 Task: Find a one-way flight from Waco to Dickinson for 6 passengers in economy class on May 10, using specific filters for airlines, bags, price, and times.
Action: Mouse moved to (300, 262)
Screenshot: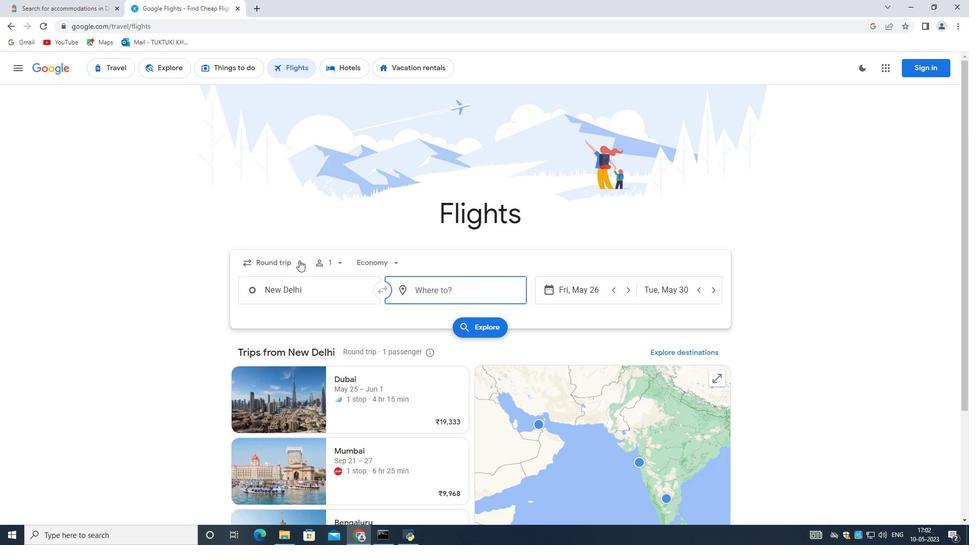 
Action: Mouse pressed left at (300, 262)
Screenshot: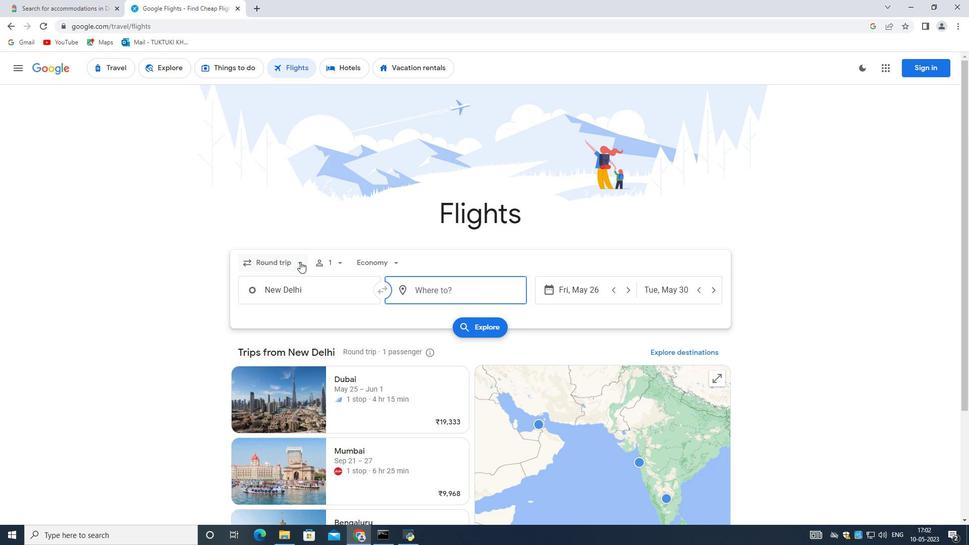 
Action: Mouse moved to (286, 307)
Screenshot: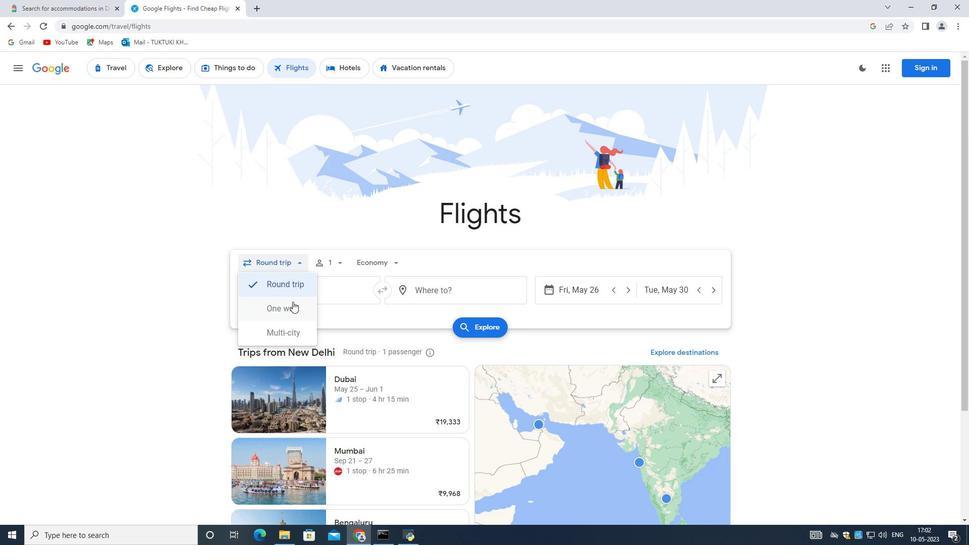 
Action: Mouse pressed left at (286, 307)
Screenshot: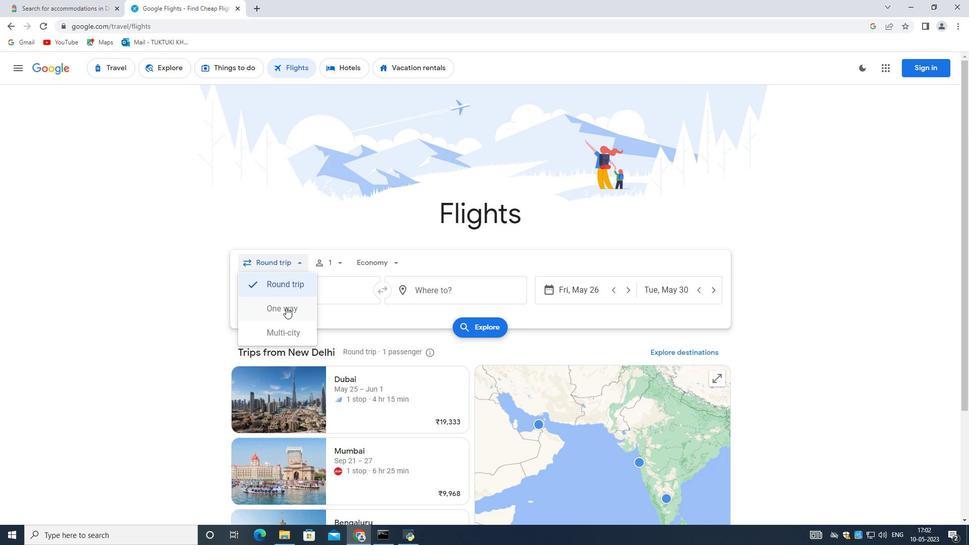 
Action: Mouse moved to (335, 262)
Screenshot: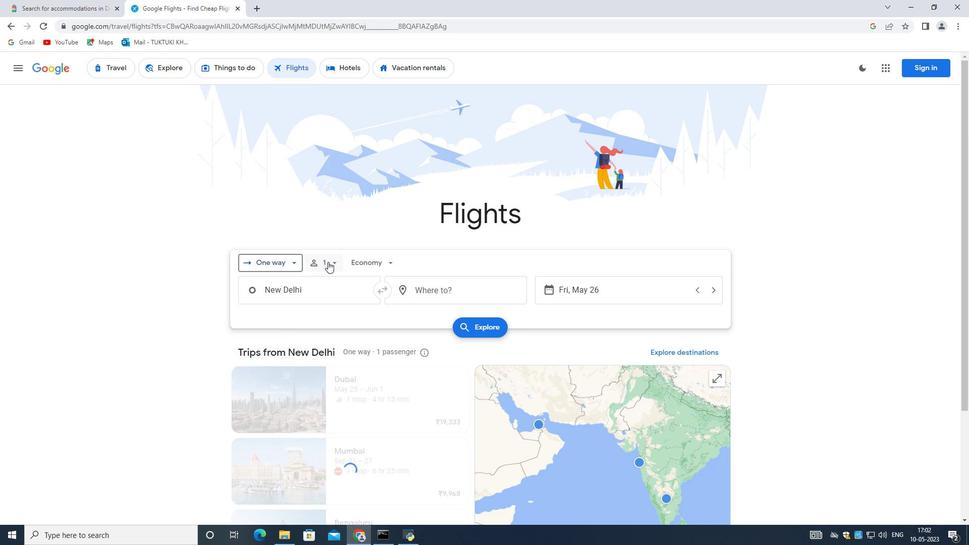 
Action: Mouse pressed left at (335, 262)
Screenshot: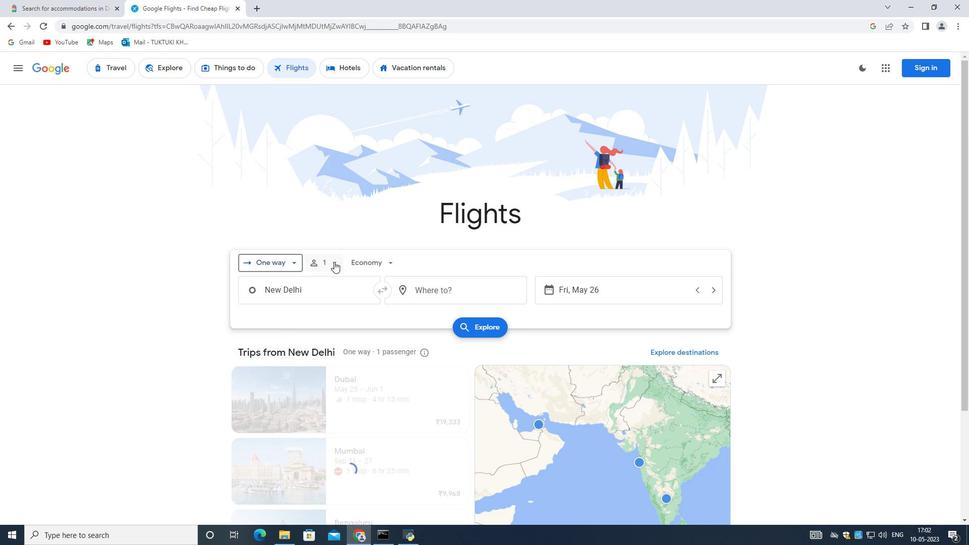 
Action: Mouse moved to (408, 287)
Screenshot: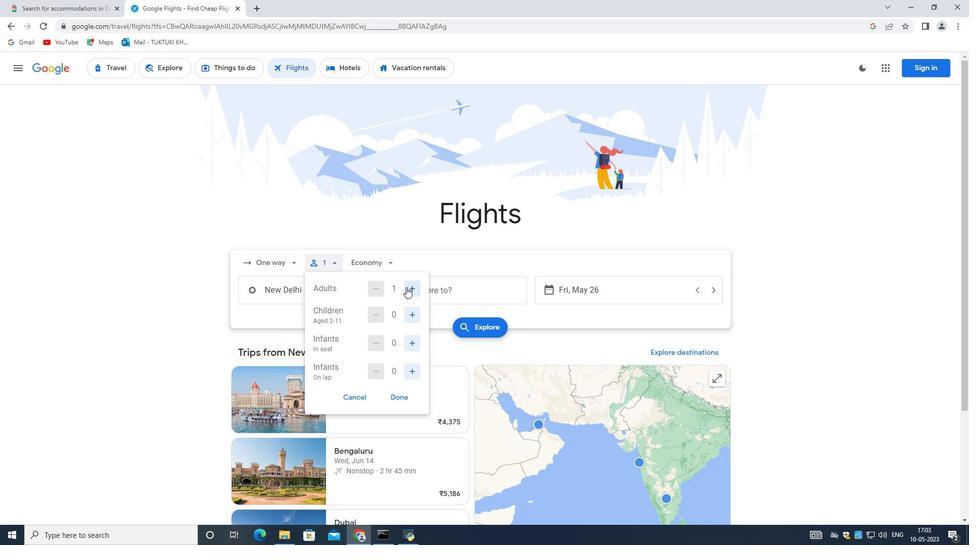 
Action: Mouse pressed left at (408, 287)
Screenshot: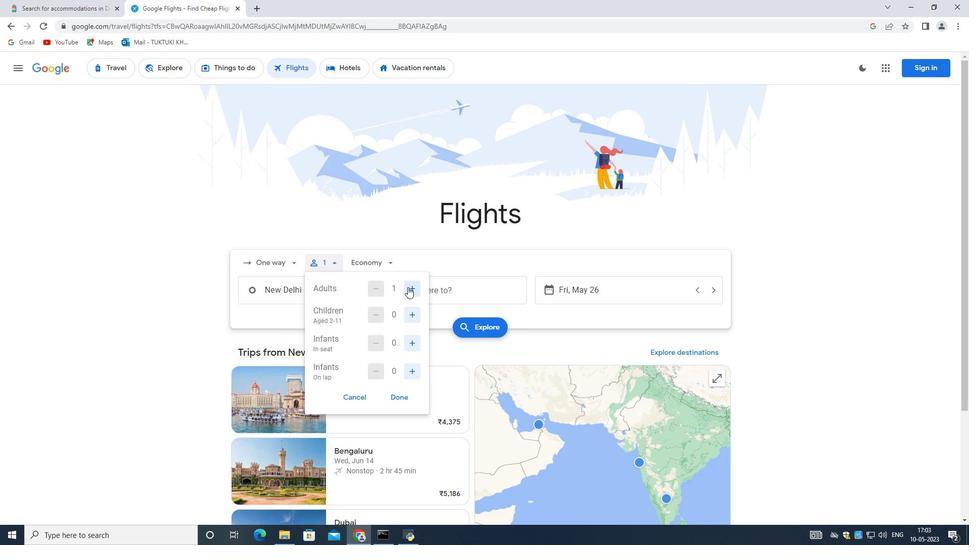 
Action: Mouse moved to (410, 318)
Screenshot: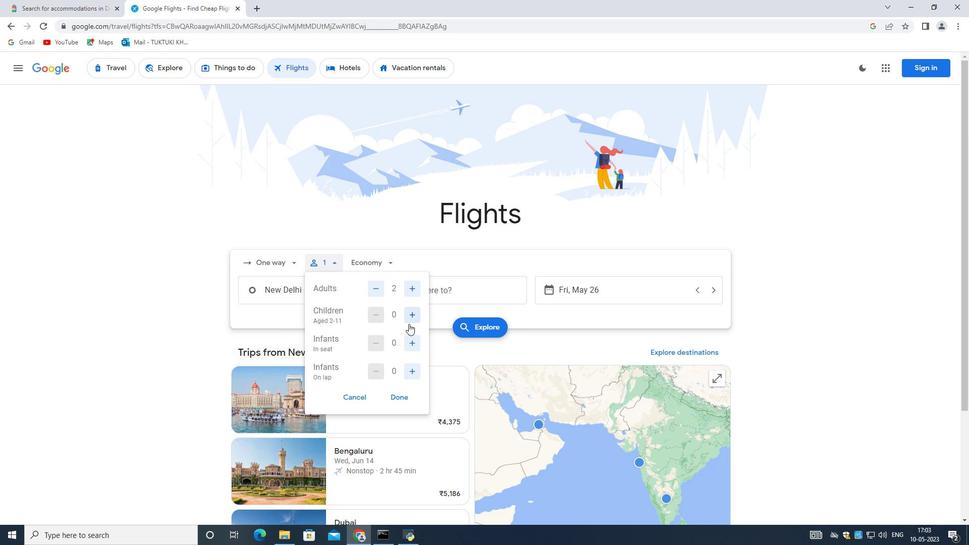 
Action: Mouse pressed left at (410, 318)
Screenshot: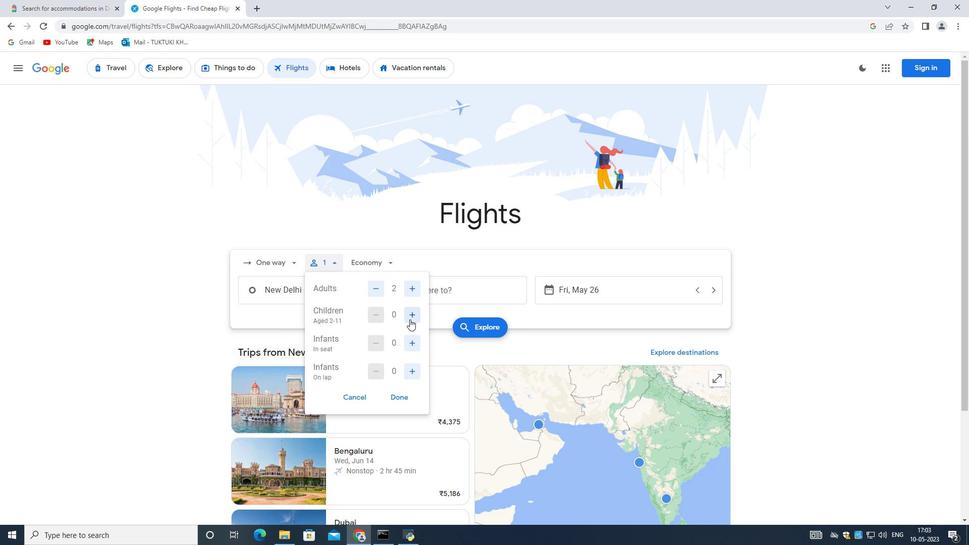 
Action: Mouse moved to (411, 317)
Screenshot: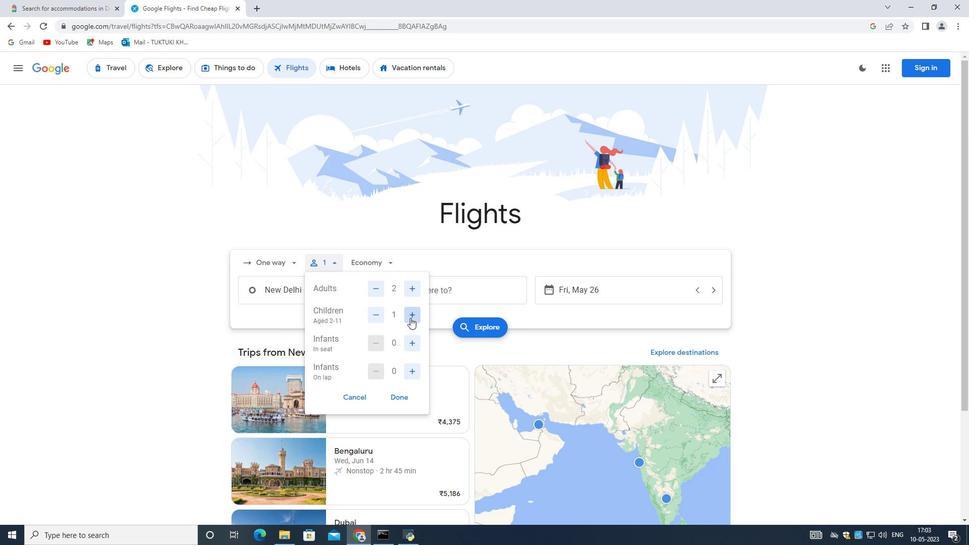 
Action: Mouse pressed left at (411, 317)
Screenshot: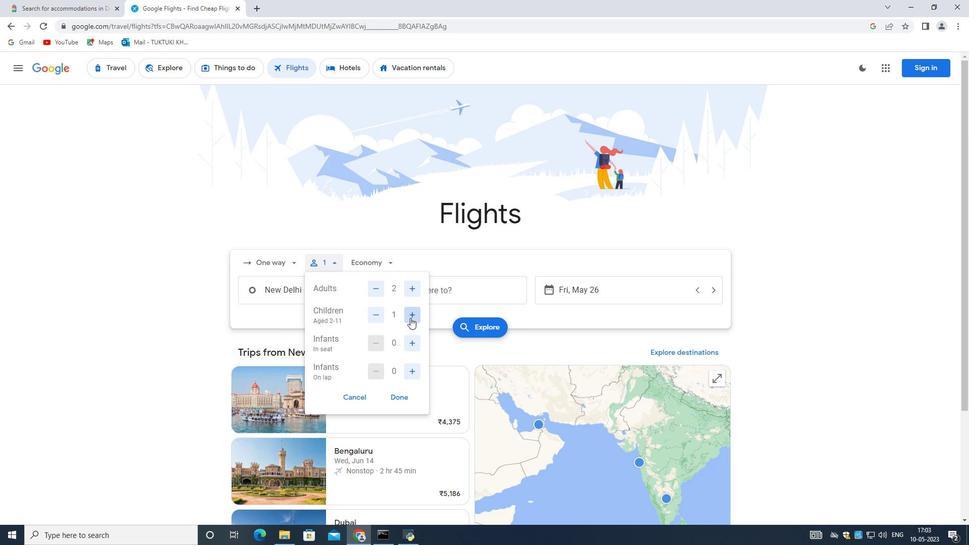 
Action: Mouse moved to (414, 341)
Screenshot: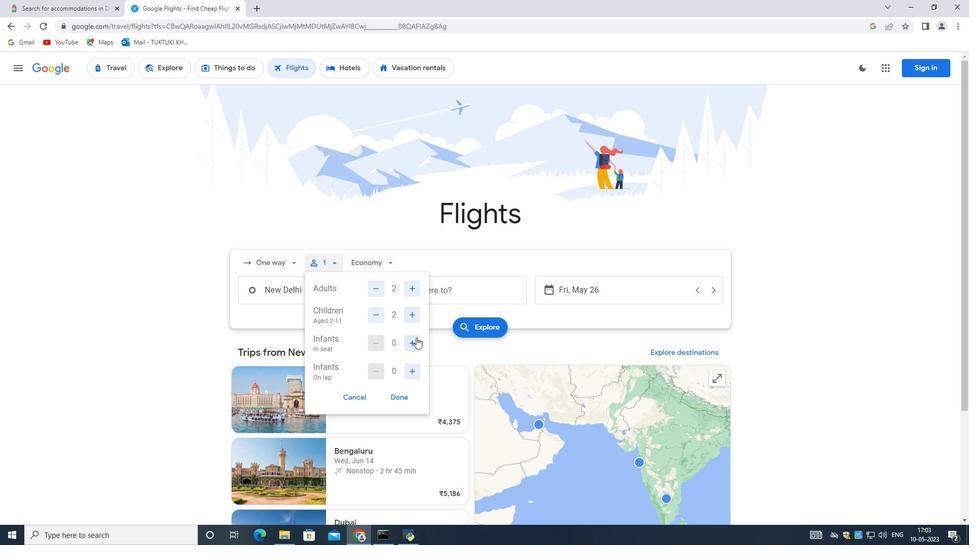 
Action: Mouse pressed left at (414, 341)
Screenshot: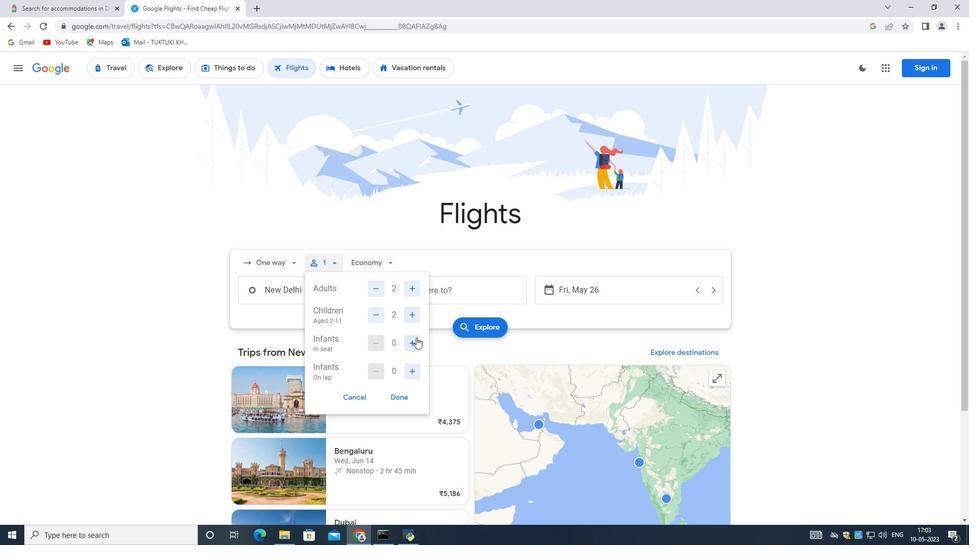 
Action: Mouse moved to (414, 341)
Screenshot: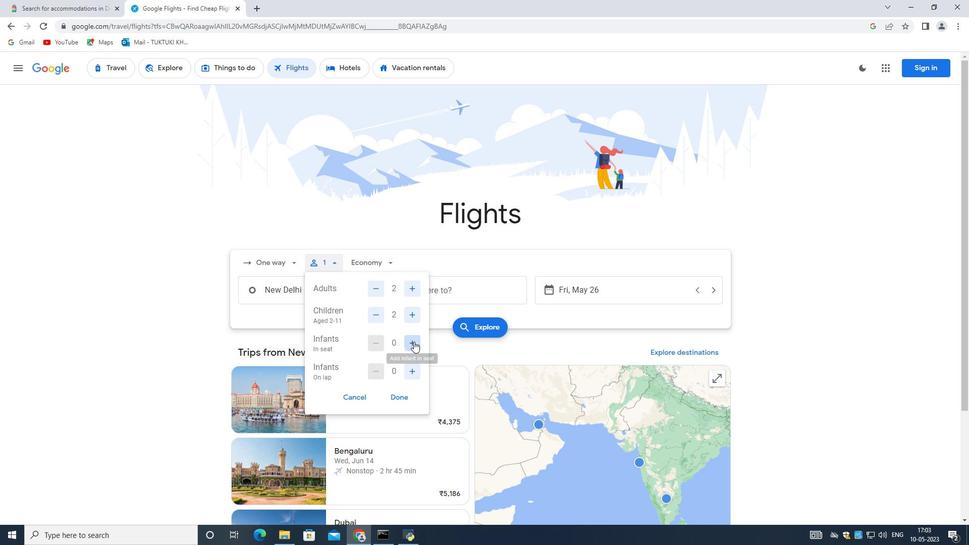 
Action: Mouse pressed left at (414, 341)
Screenshot: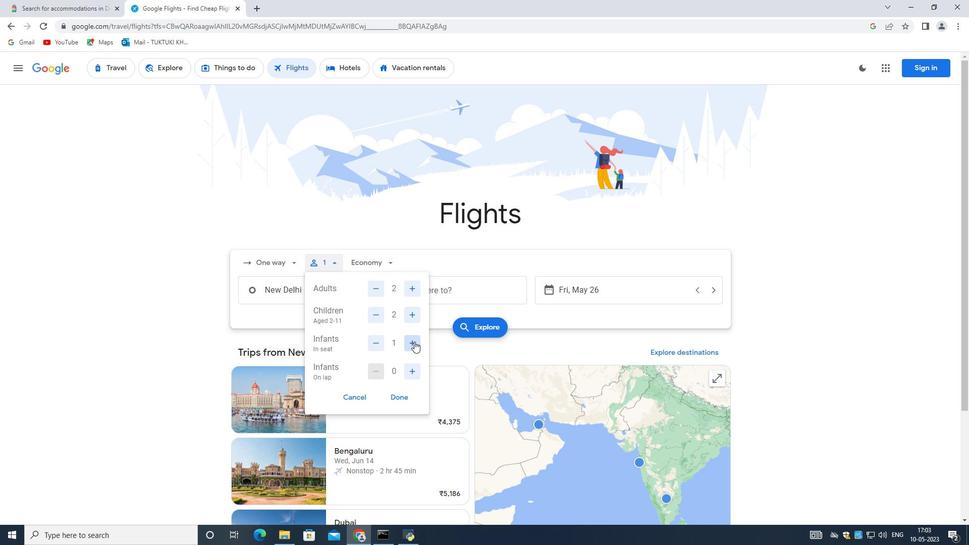 
Action: Mouse moved to (407, 394)
Screenshot: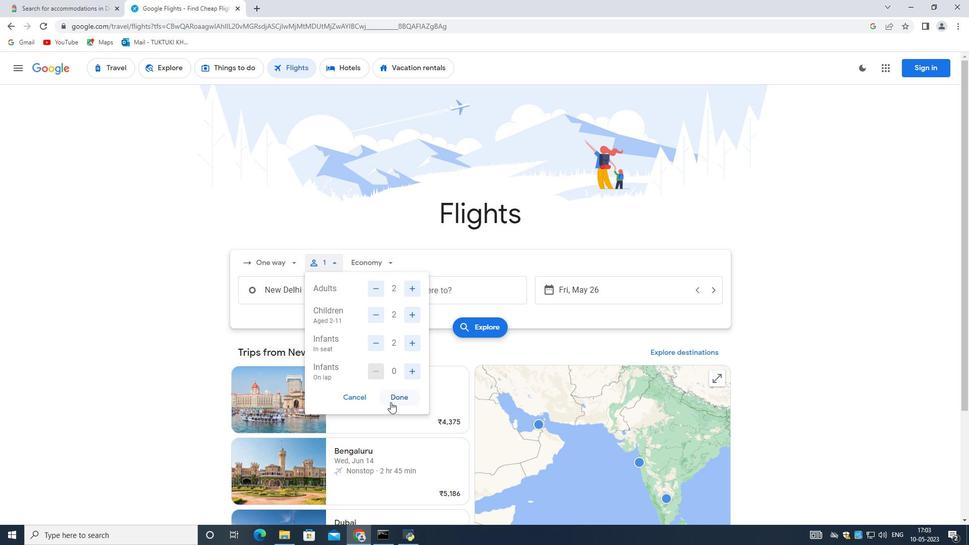 
Action: Mouse pressed left at (407, 394)
Screenshot: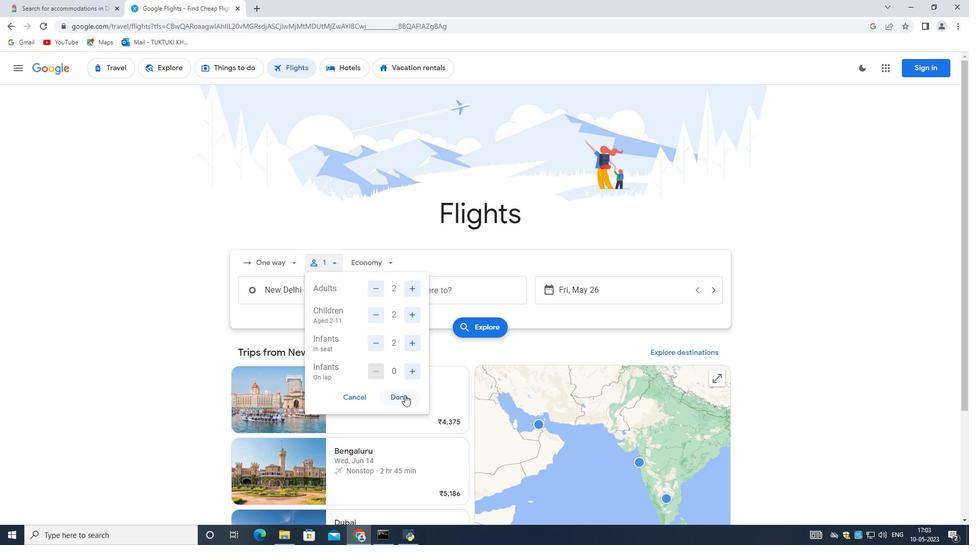 
Action: Mouse moved to (326, 281)
Screenshot: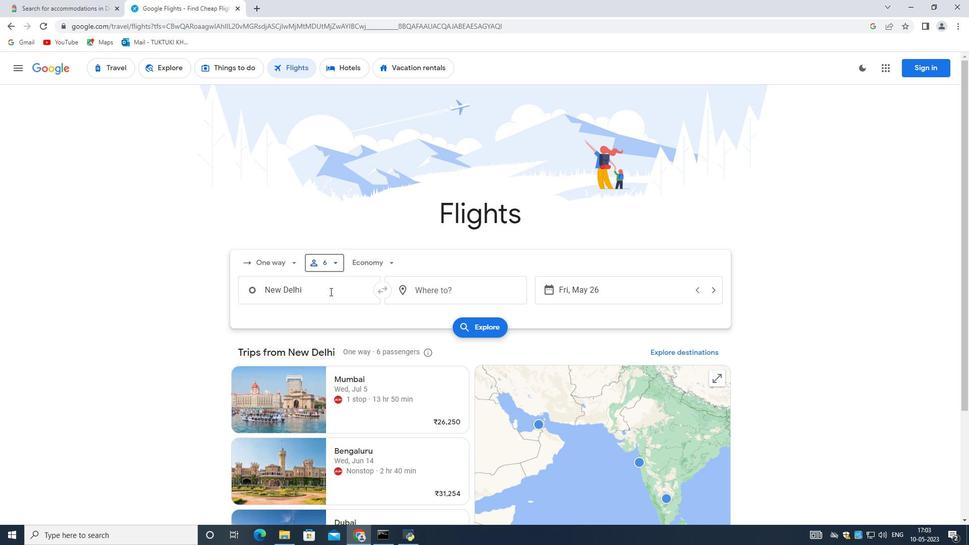 
Action: Mouse pressed left at (326, 281)
Screenshot: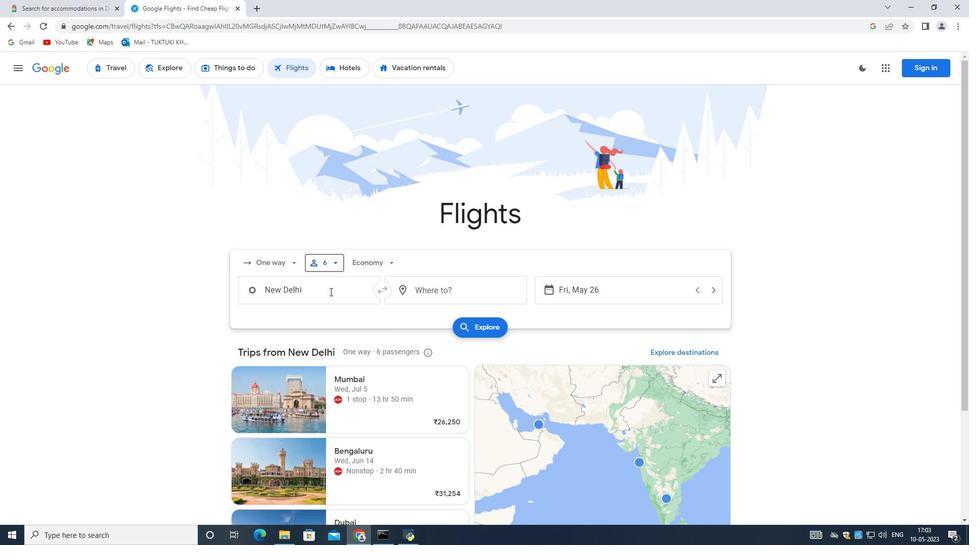 
Action: Key pressed <Key.backspace><Key.shift>Waco<Key.space><Key.shift>regional
Screenshot: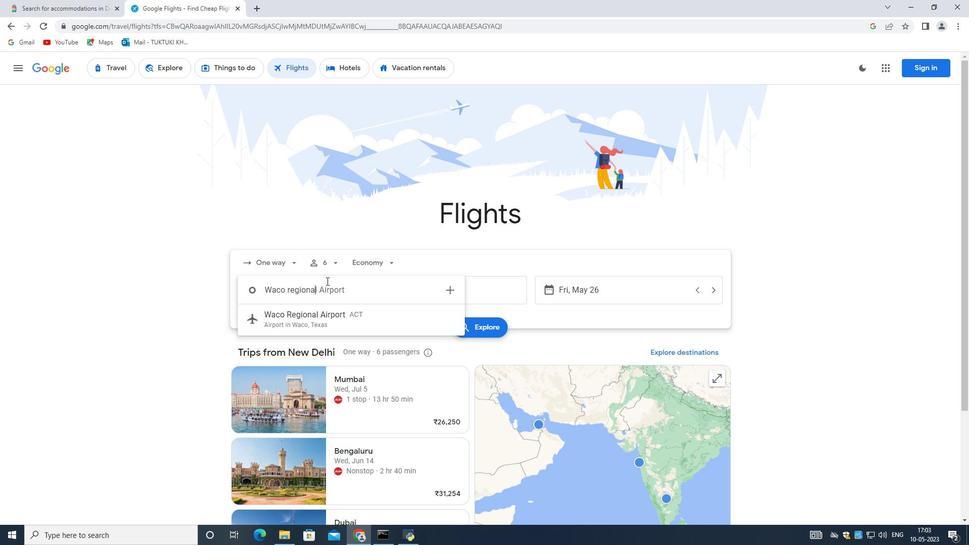 
Action: Mouse moved to (331, 316)
Screenshot: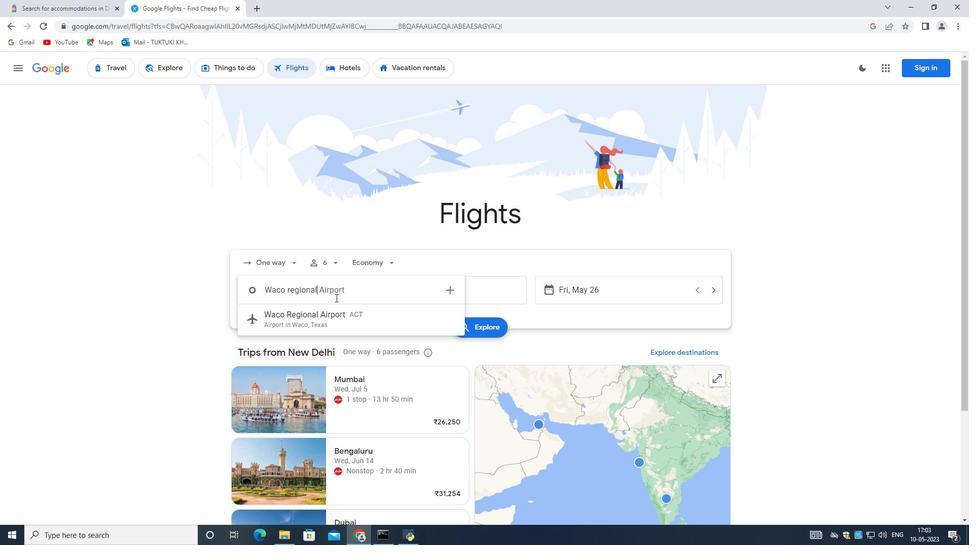 
Action: Mouse pressed left at (331, 316)
Screenshot: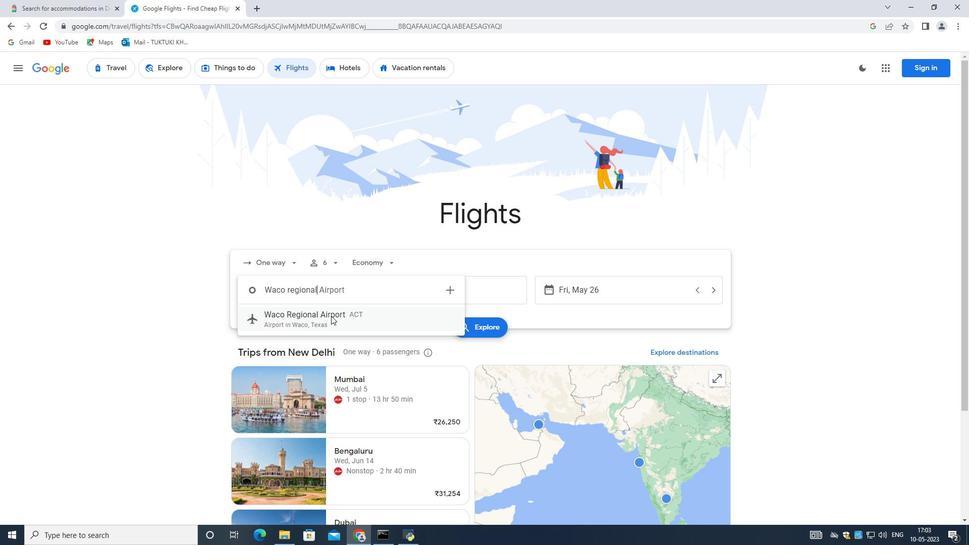 
Action: Mouse moved to (442, 283)
Screenshot: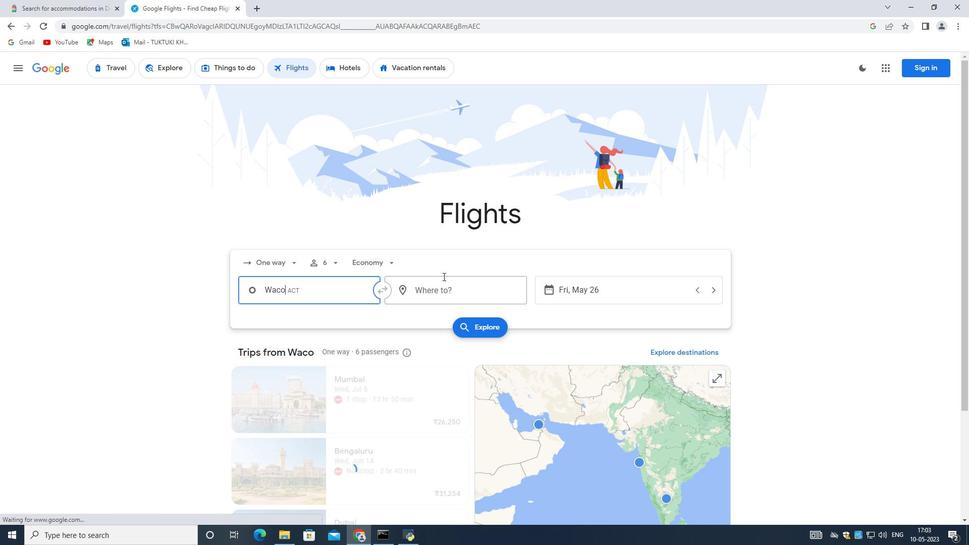 
Action: Mouse pressed left at (442, 283)
Screenshot: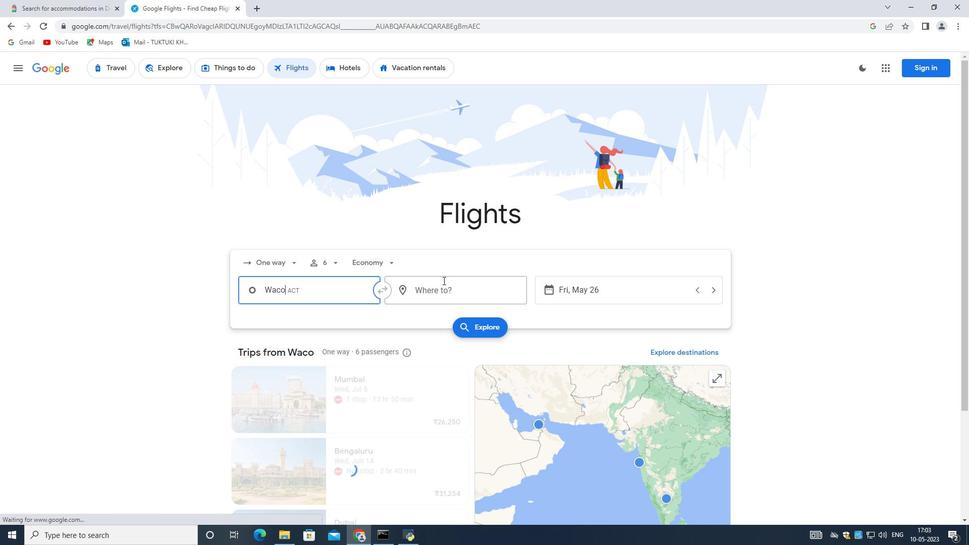 
Action: Mouse moved to (434, 285)
Screenshot: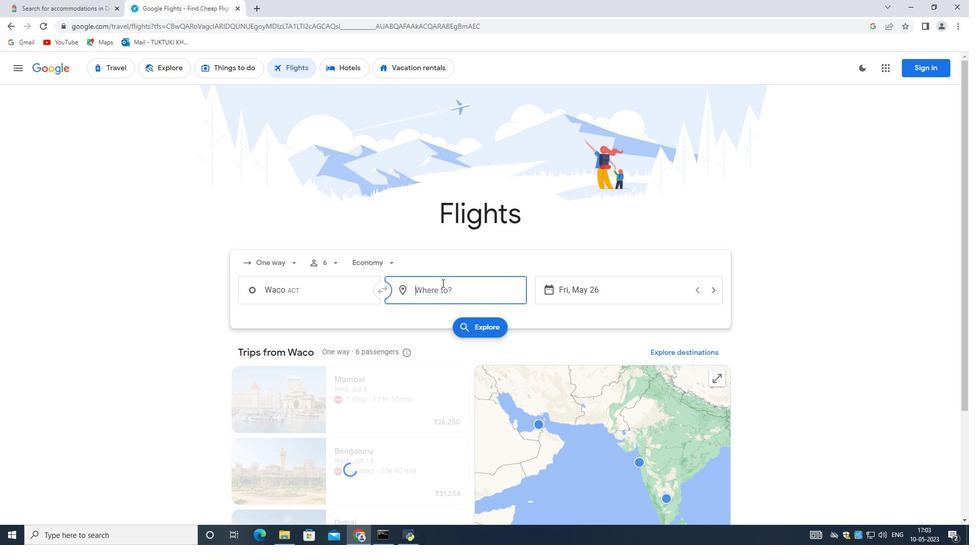 
Action: Key pressed <Key.shift>Dickinson
Screenshot: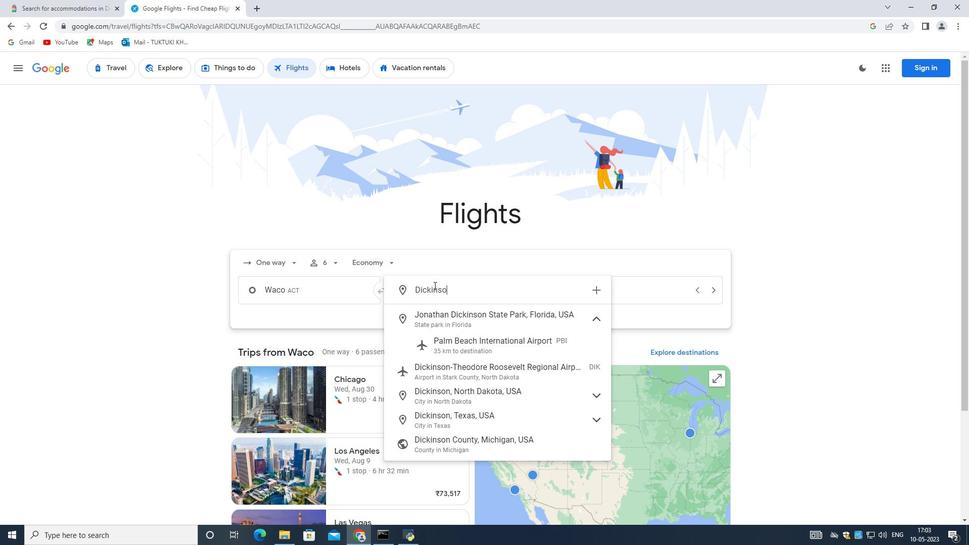 
Action: Mouse moved to (488, 370)
Screenshot: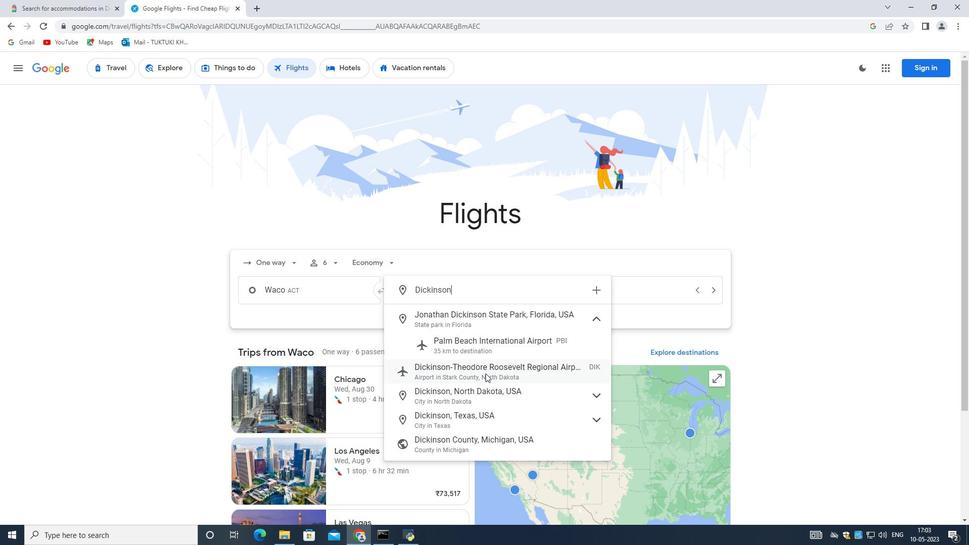 
Action: Mouse pressed left at (488, 370)
Screenshot: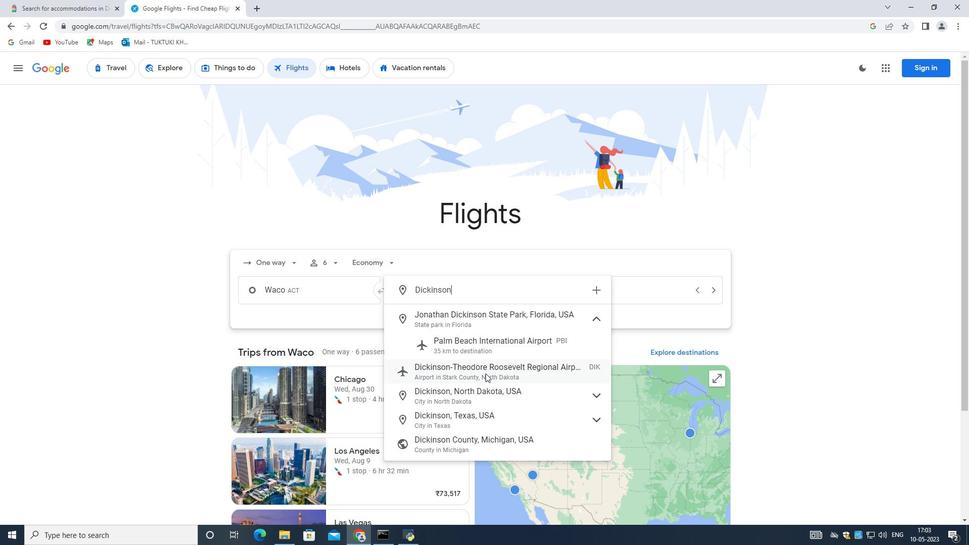 
Action: Mouse moved to (575, 292)
Screenshot: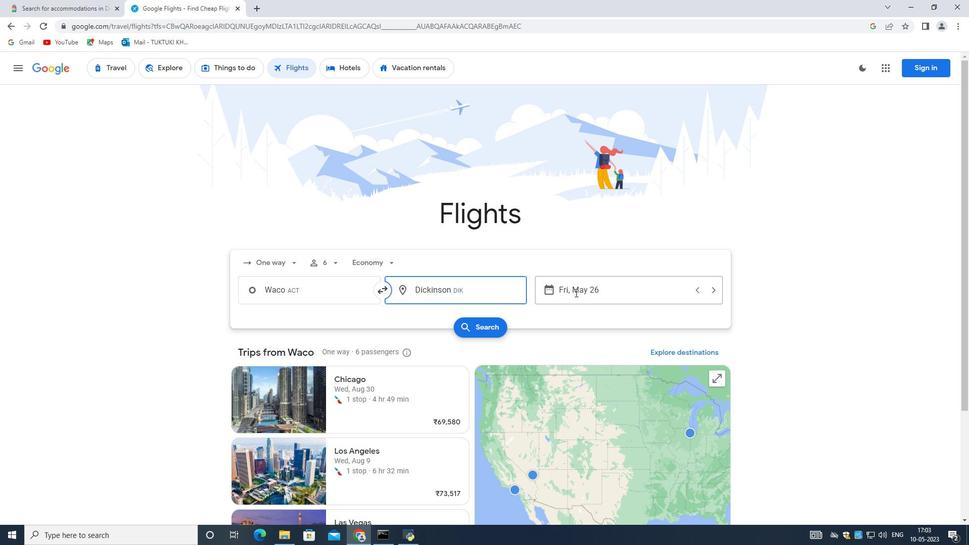 
Action: Mouse pressed left at (575, 292)
Screenshot: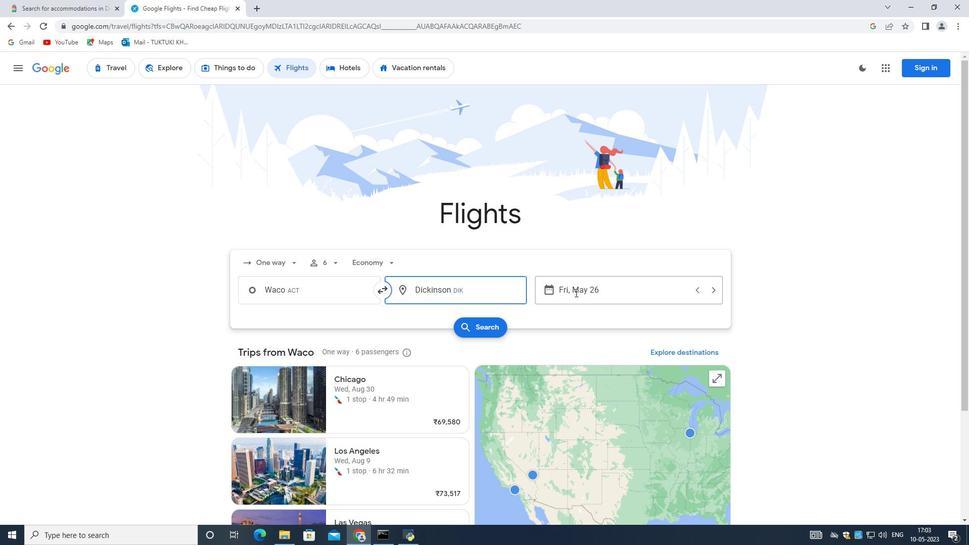 
Action: Mouse moved to (438, 368)
Screenshot: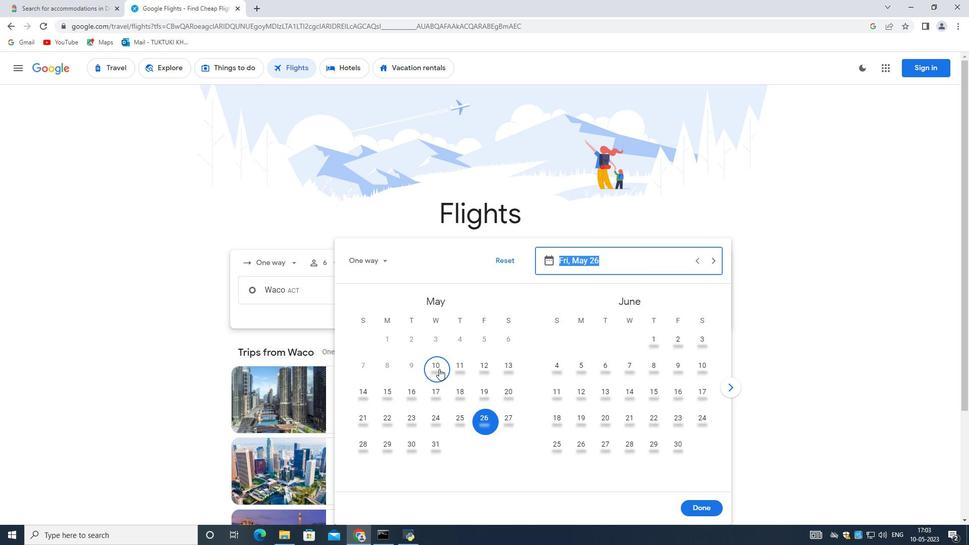 
Action: Mouse pressed left at (438, 368)
Screenshot: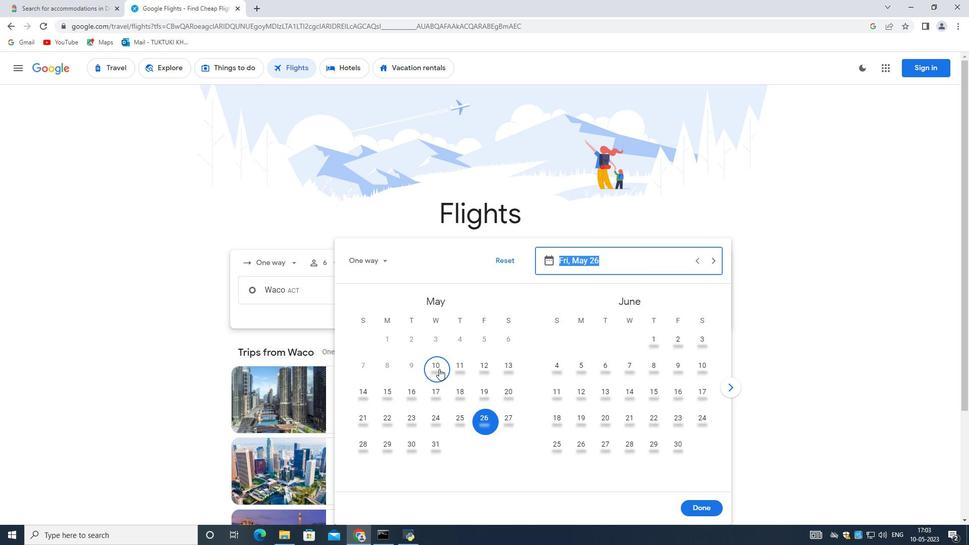 
Action: Mouse moved to (693, 506)
Screenshot: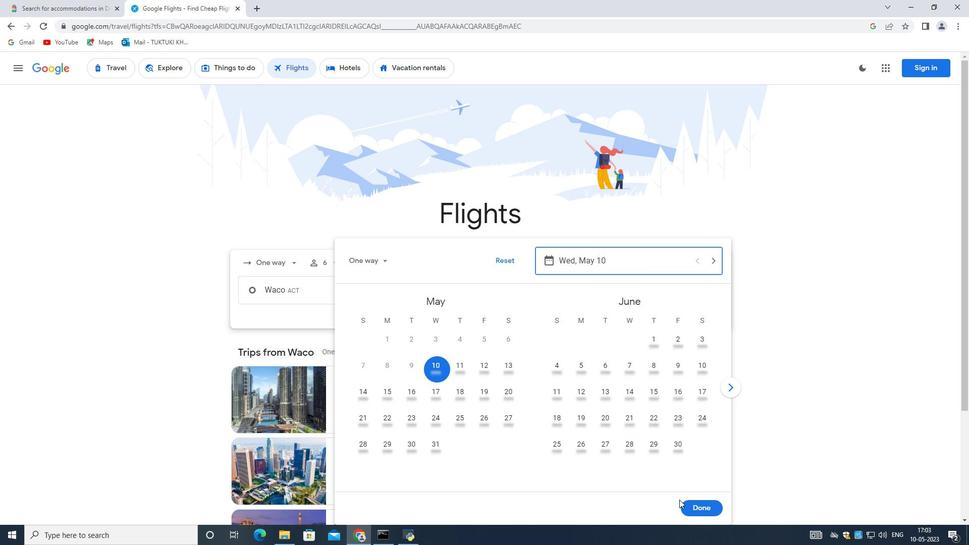 
Action: Mouse pressed left at (693, 506)
Screenshot: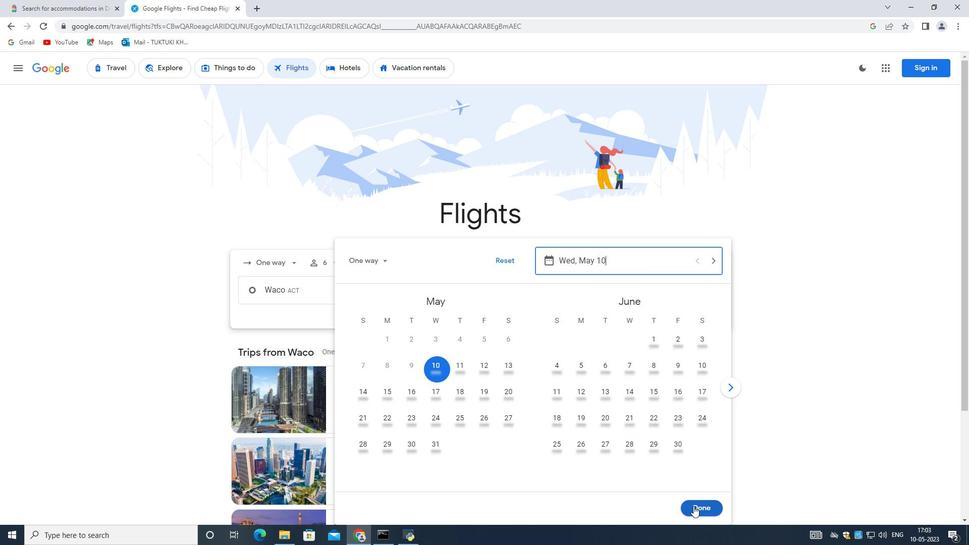 
Action: Mouse moved to (480, 329)
Screenshot: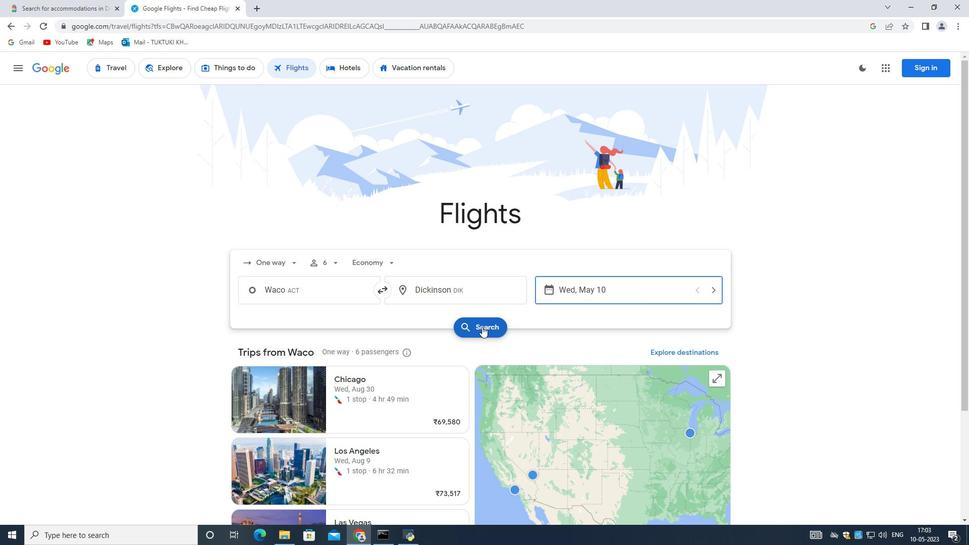 
Action: Mouse pressed left at (480, 329)
Screenshot: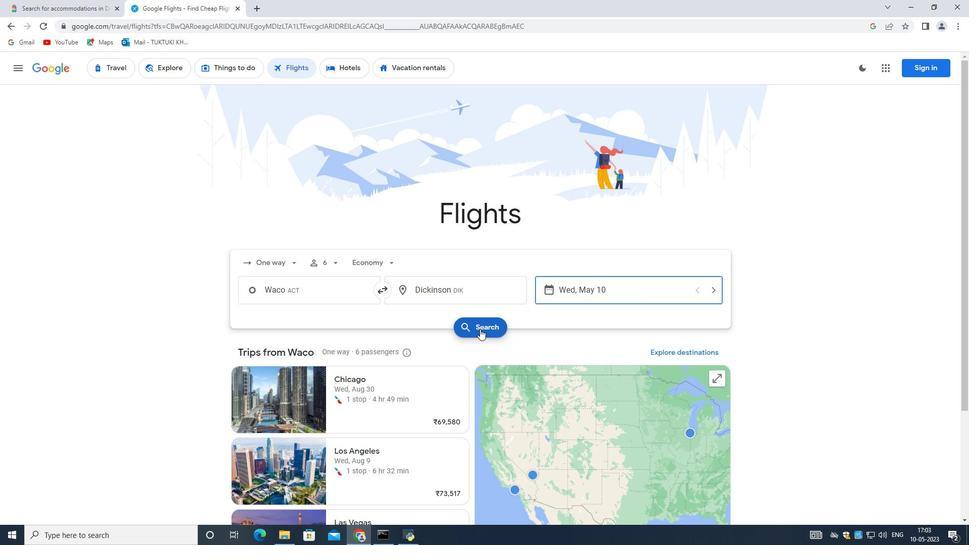 
Action: Mouse moved to (364, 160)
Screenshot: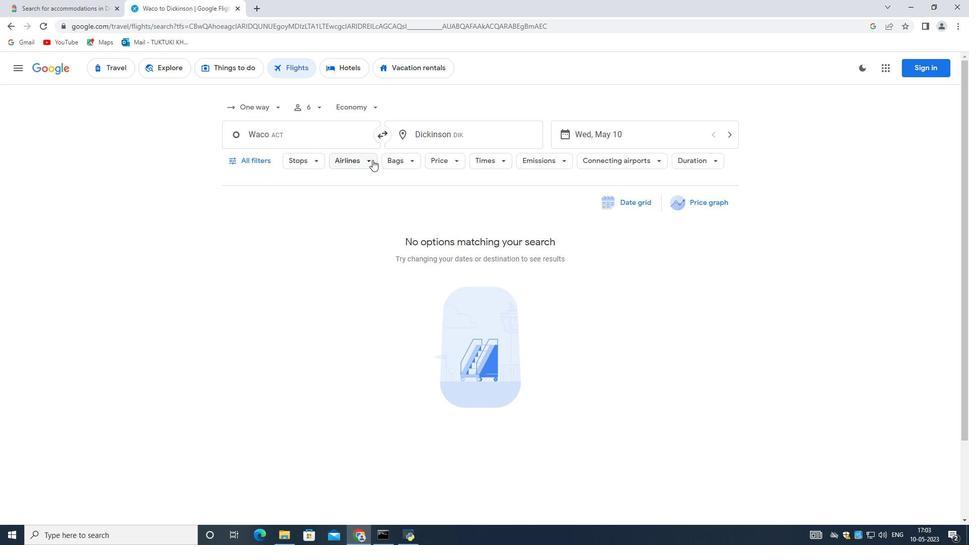 
Action: Mouse pressed left at (364, 160)
Screenshot: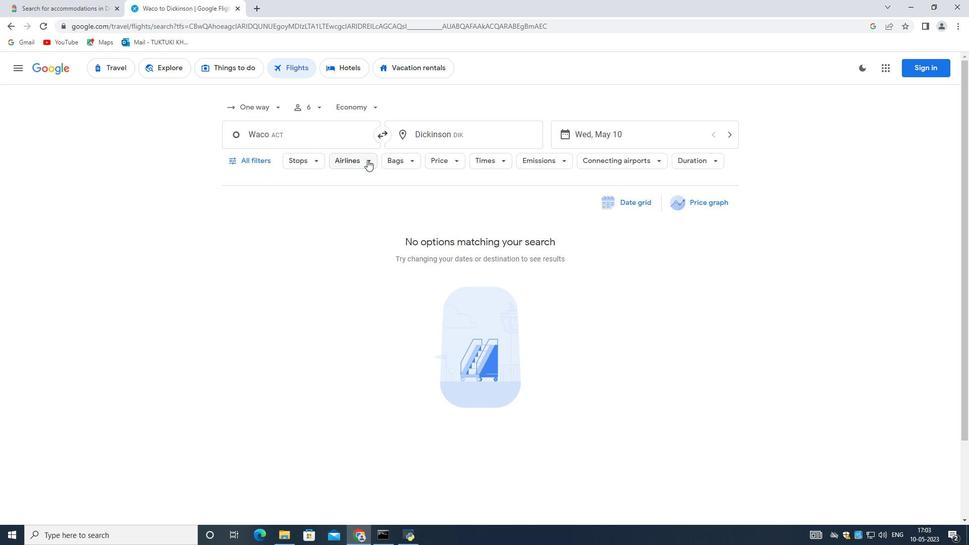 
Action: Mouse moved to (230, 290)
Screenshot: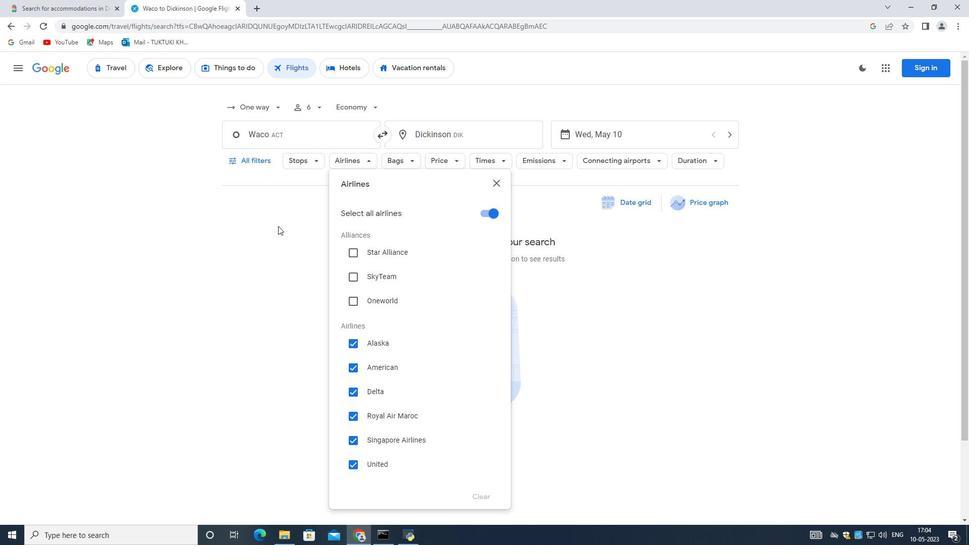 
Action: Mouse pressed left at (230, 290)
Screenshot: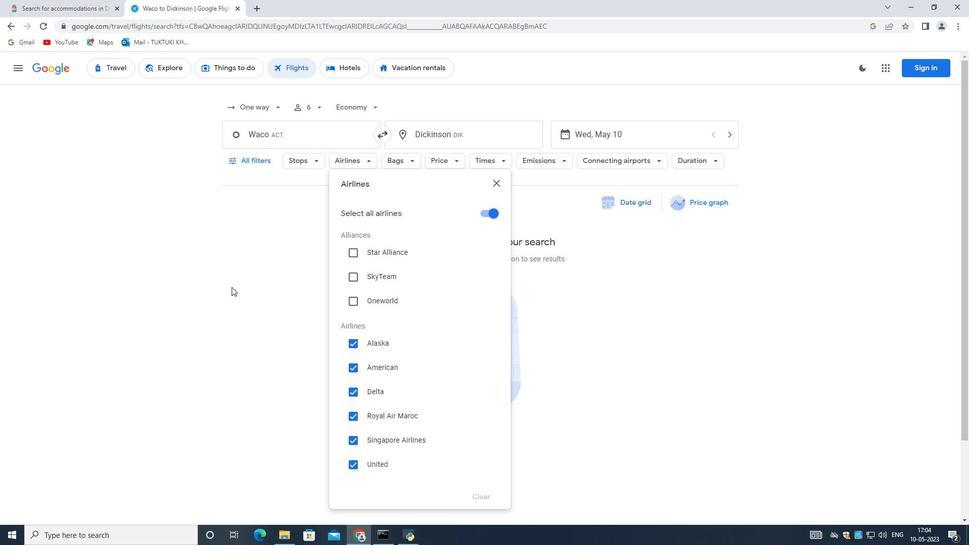 
Action: Mouse moved to (360, 161)
Screenshot: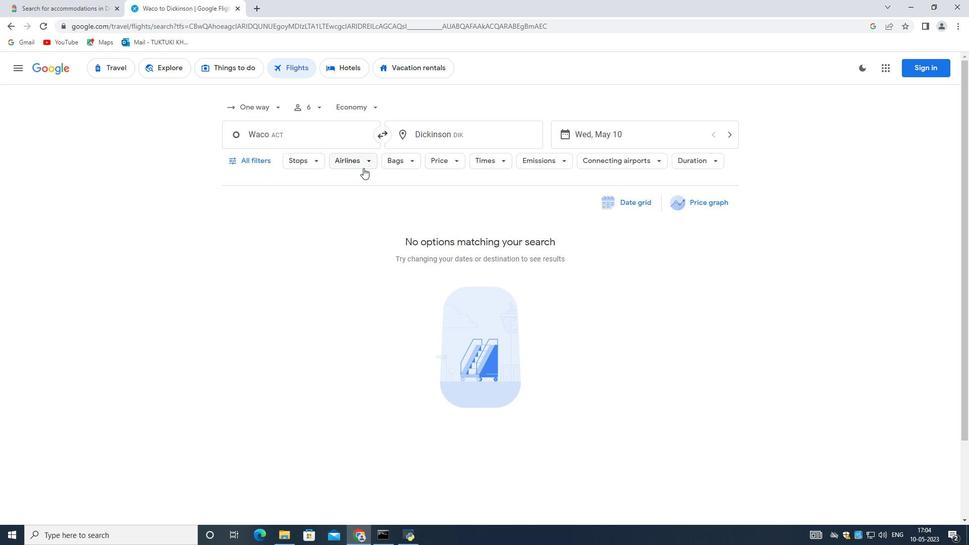 
Action: Mouse pressed left at (360, 161)
Screenshot: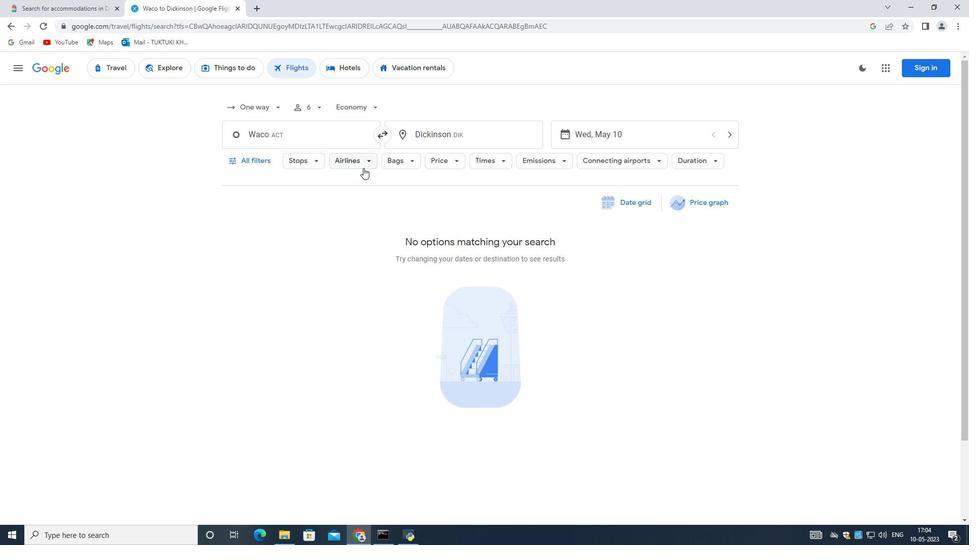 
Action: Mouse moved to (392, 160)
Screenshot: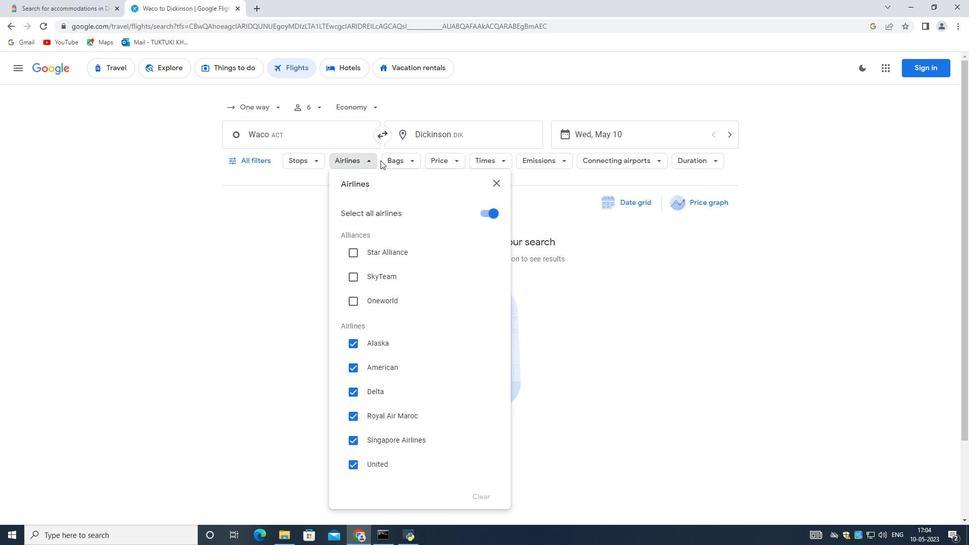
Action: Mouse pressed left at (392, 160)
Screenshot: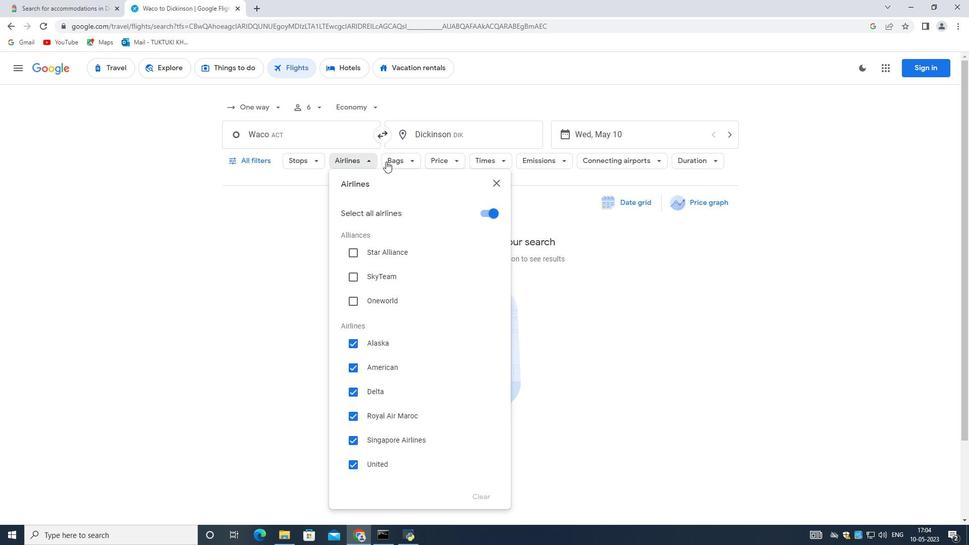 
Action: Mouse moved to (542, 208)
Screenshot: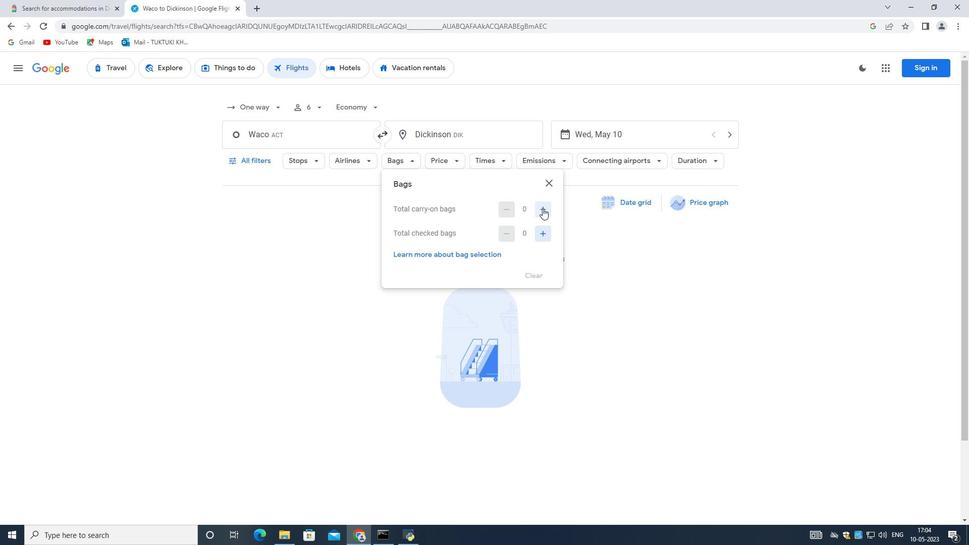 
Action: Mouse pressed left at (542, 208)
Screenshot: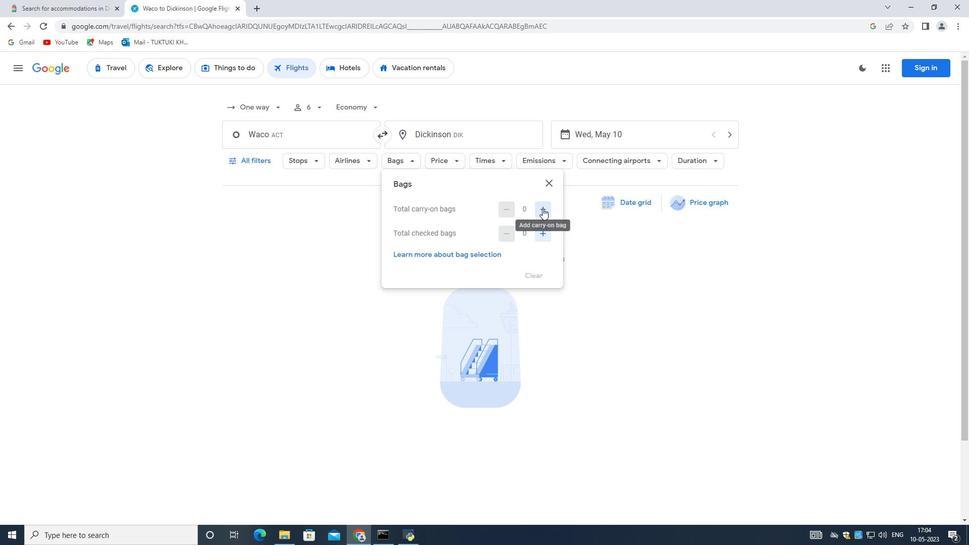 
Action: Mouse pressed left at (542, 208)
Screenshot: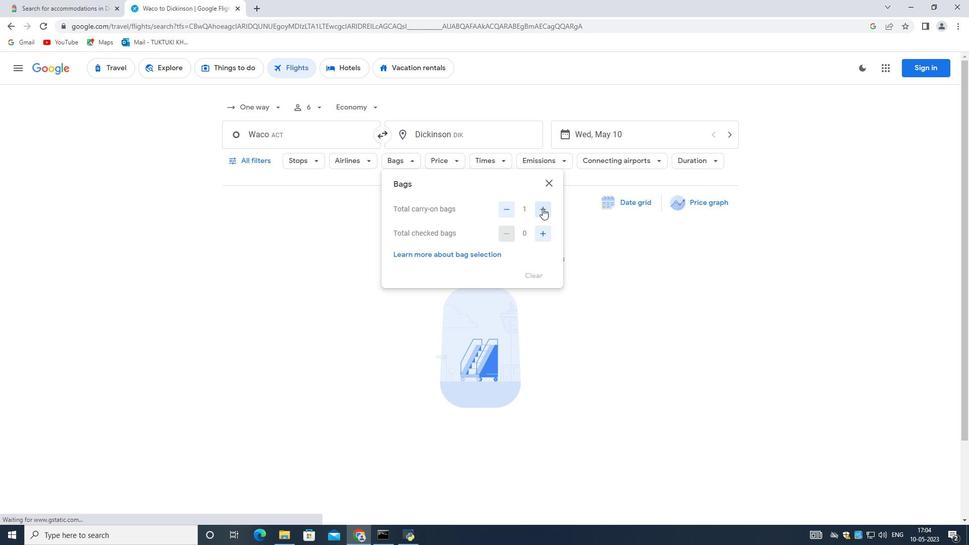 
Action: Mouse moved to (104, 304)
Screenshot: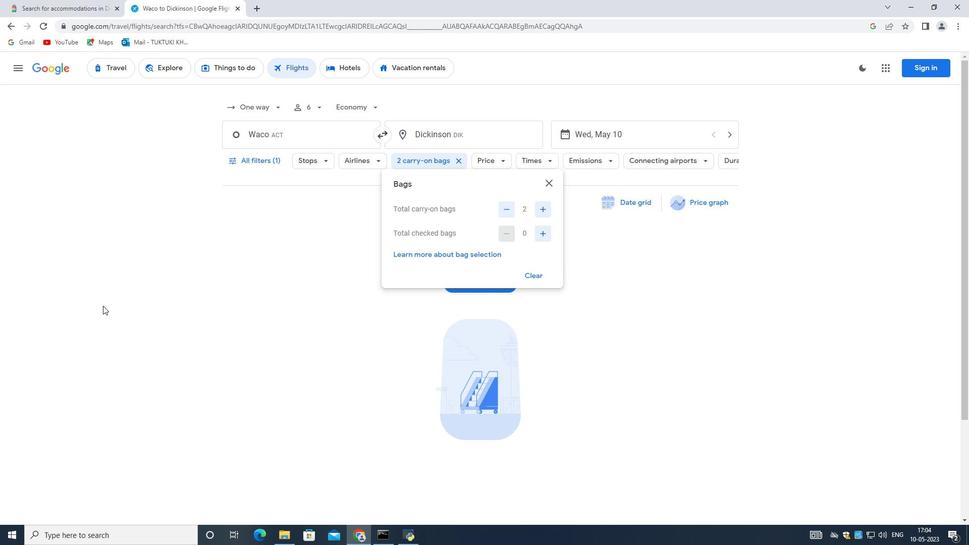 
Action: Mouse pressed left at (104, 304)
Screenshot: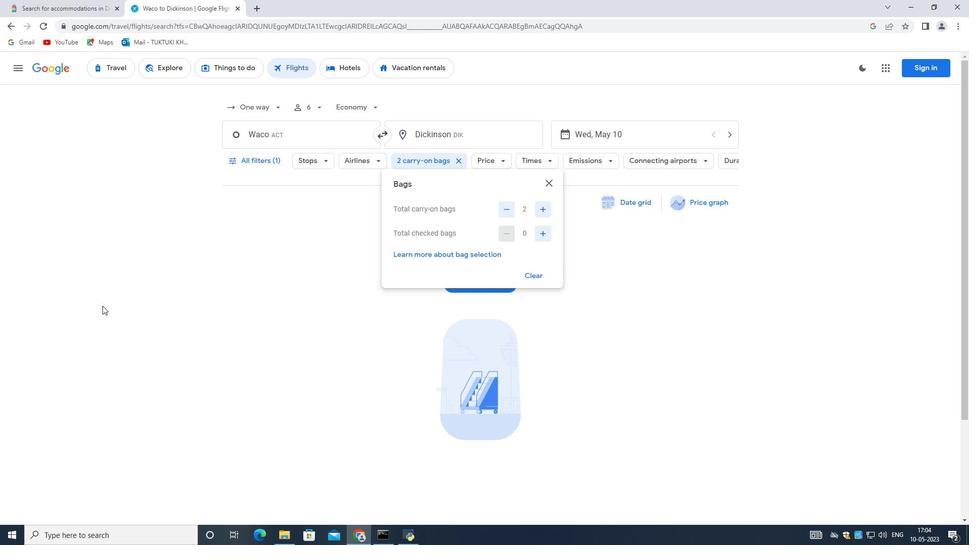 
Action: Mouse moved to (490, 160)
Screenshot: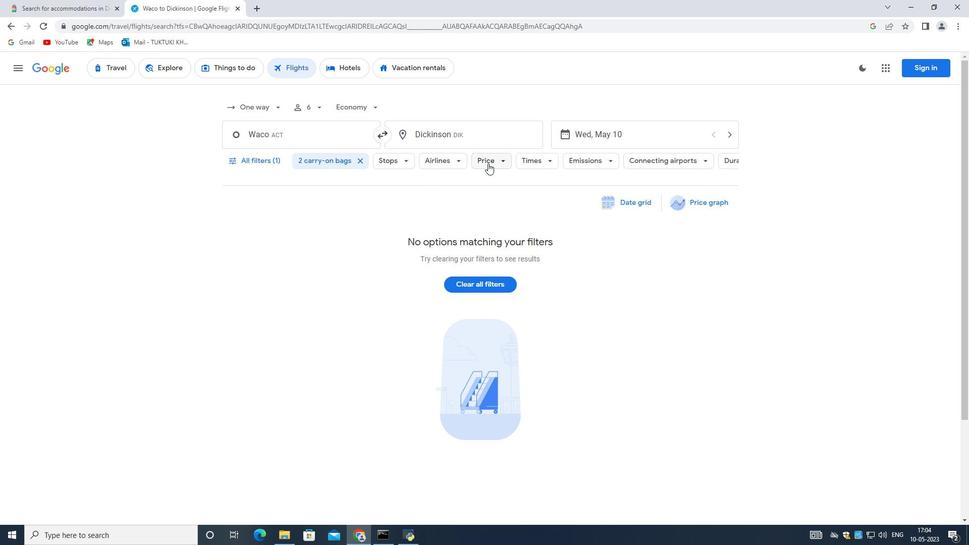 
Action: Mouse pressed left at (490, 160)
Screenshot: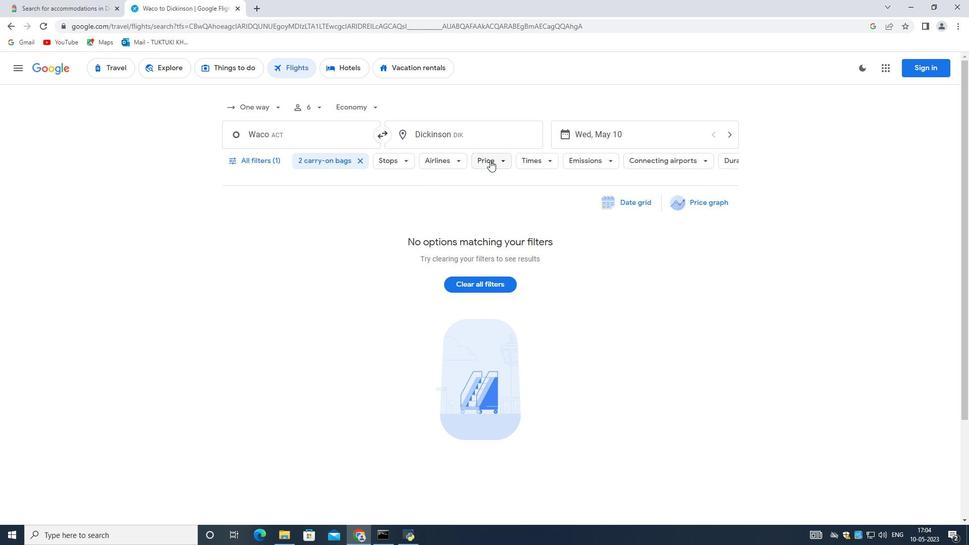 
Action: Mouse moved to (636, 227)
Screenshot: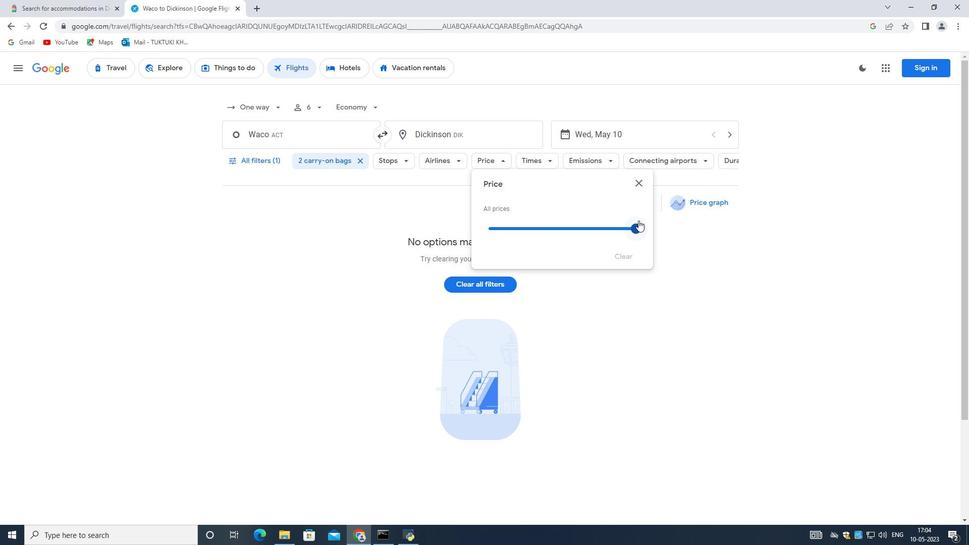 
Action: Mouse pressed left at (636, 227)
Screenshot: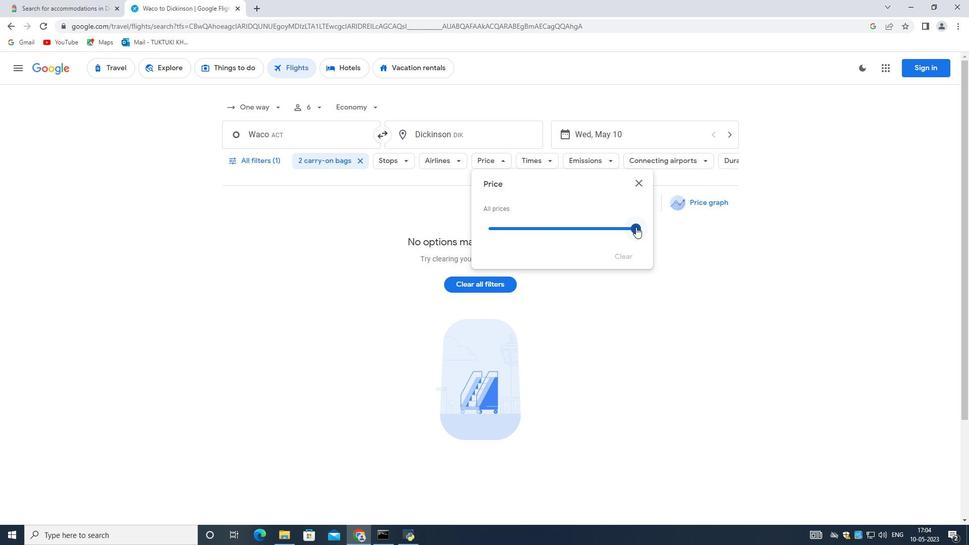 
Action: Mouse moved to (690, 243)
Screenshot: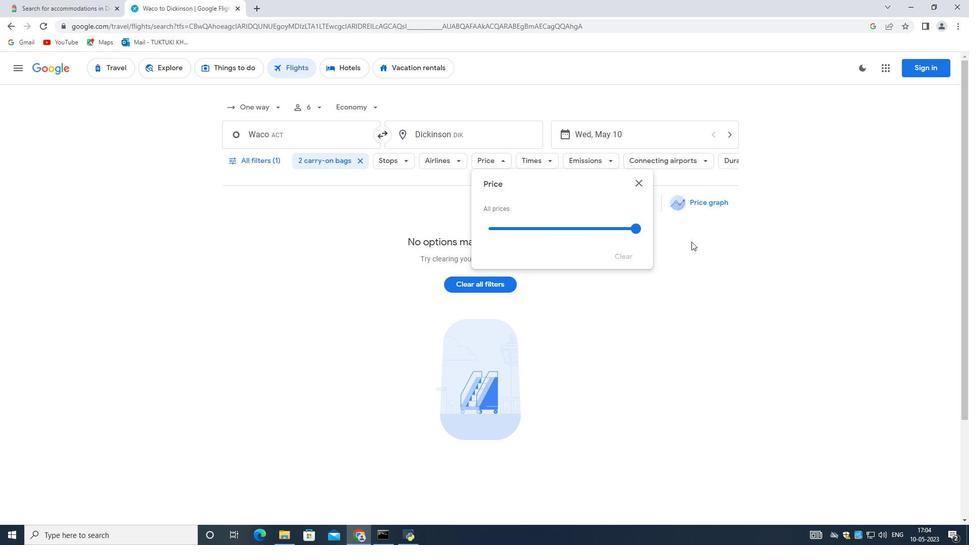
Action: Mouse pressed left at (690, 243)
Screenshot: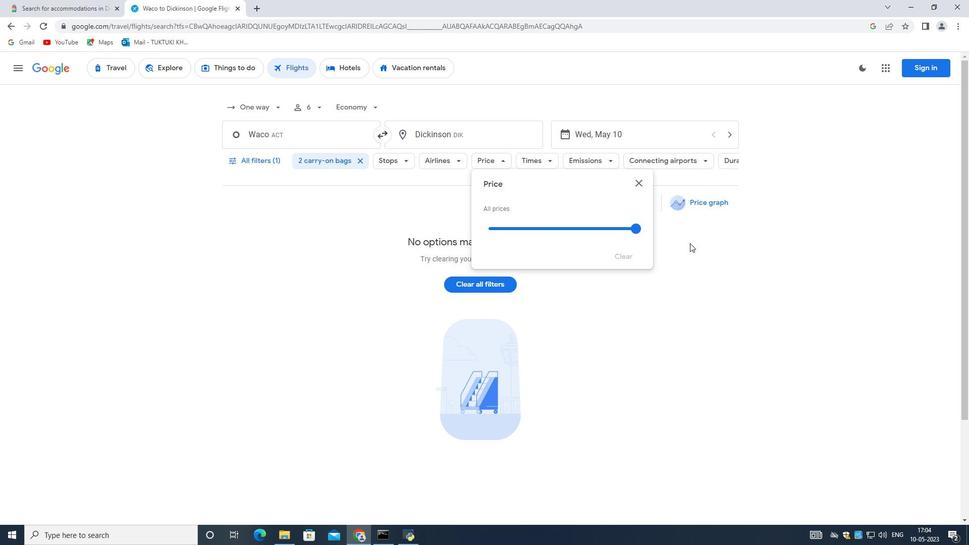 
Action: Mouse moved to (537, 158)
Screenshot: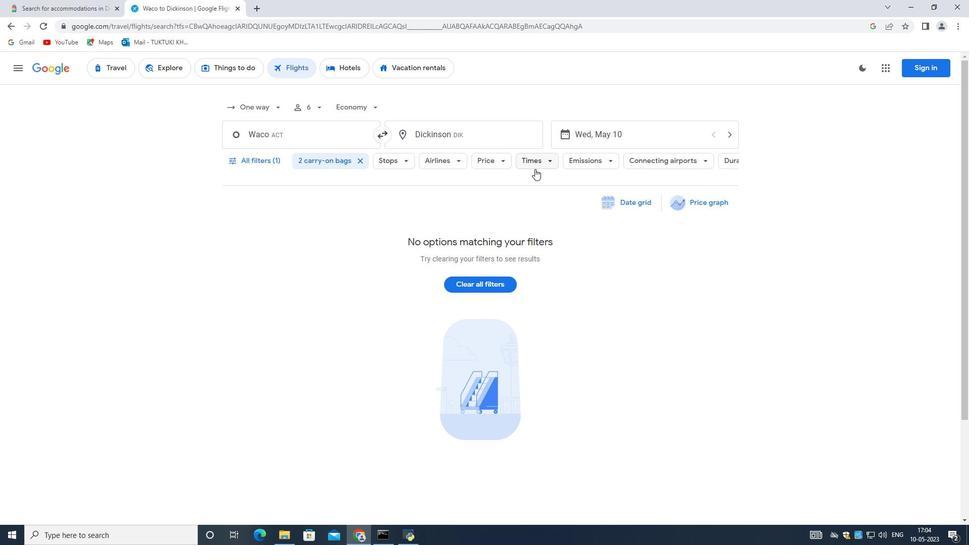 
Action: Mouse pressed left at (537, 158)
Screenshot: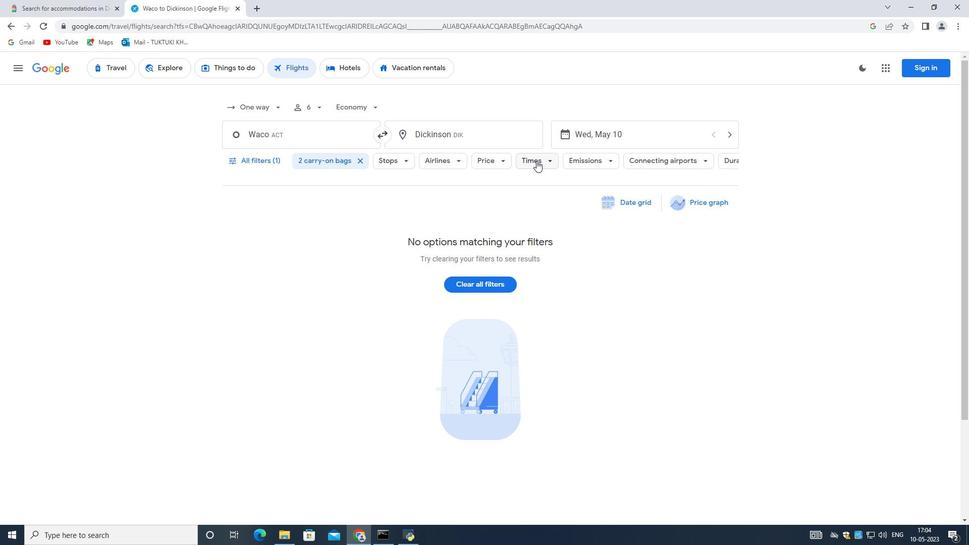 
Action: Mouse moved to (604, 260)
Screenshot: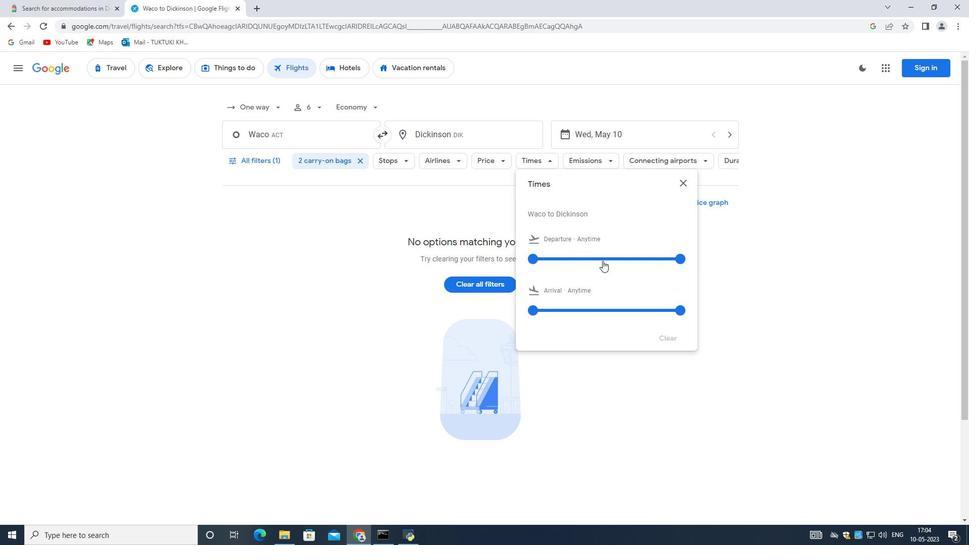 
Action: Mouse pressed left at (604, 260)
Screenshot: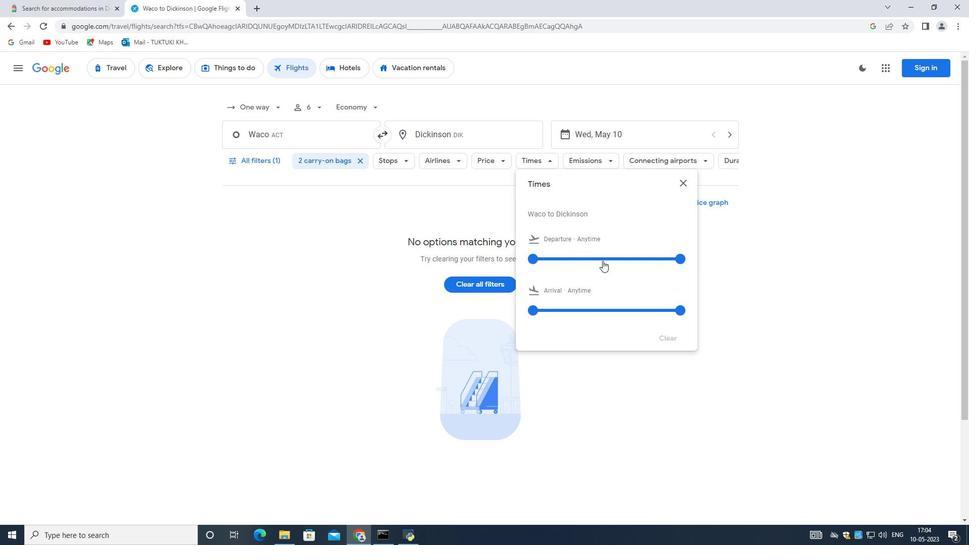 
Action: Mouse moved to (683, 256)
Screenshot: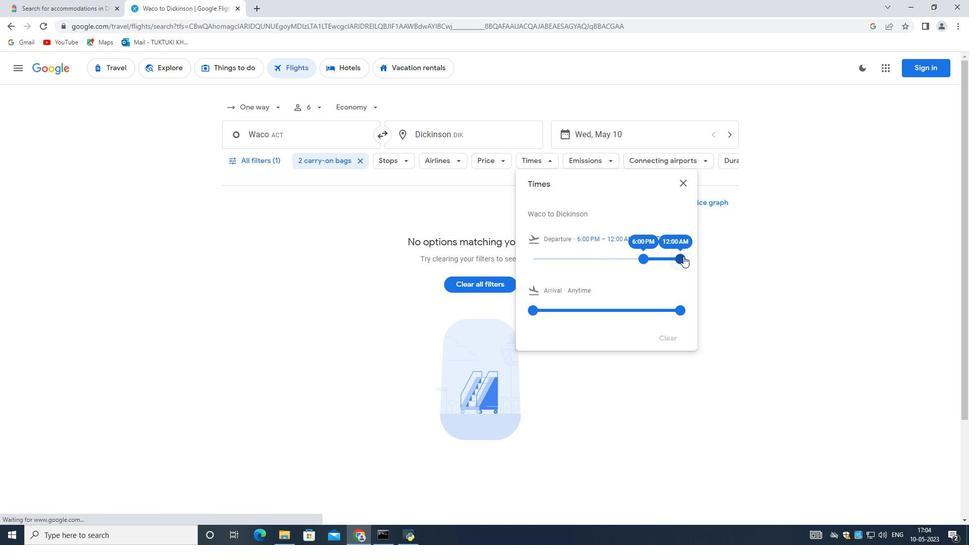 
Action: Mouse pressed left at (683, 256)
Screenshot: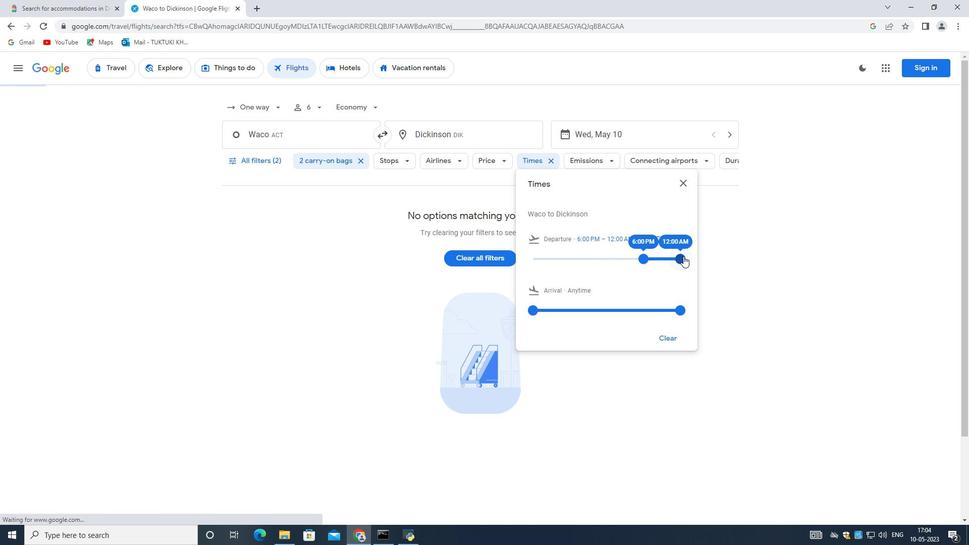 
Action: Mouse moved to (581, 406)
Screenshot: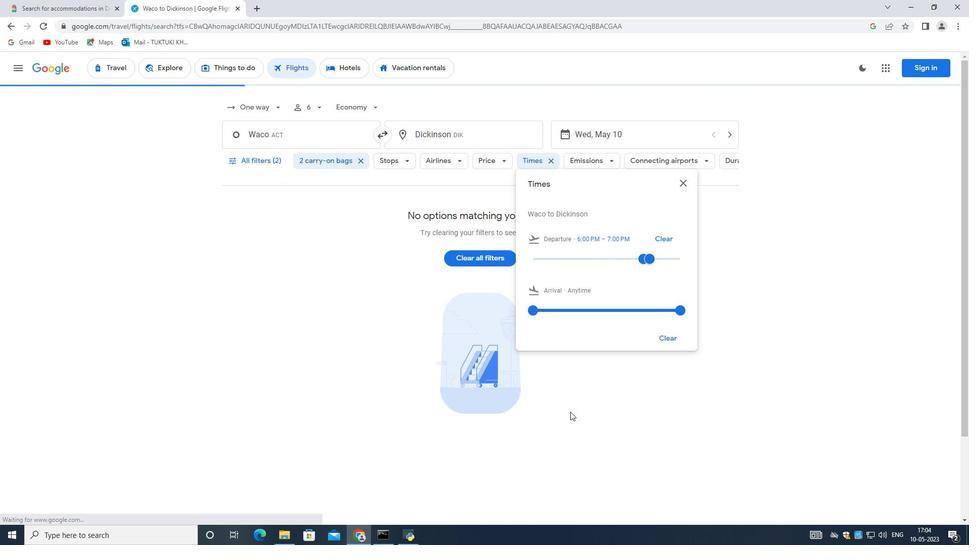 
Action: Mouse scrolled (581, 405) with delta (0, 0)
Screenshot: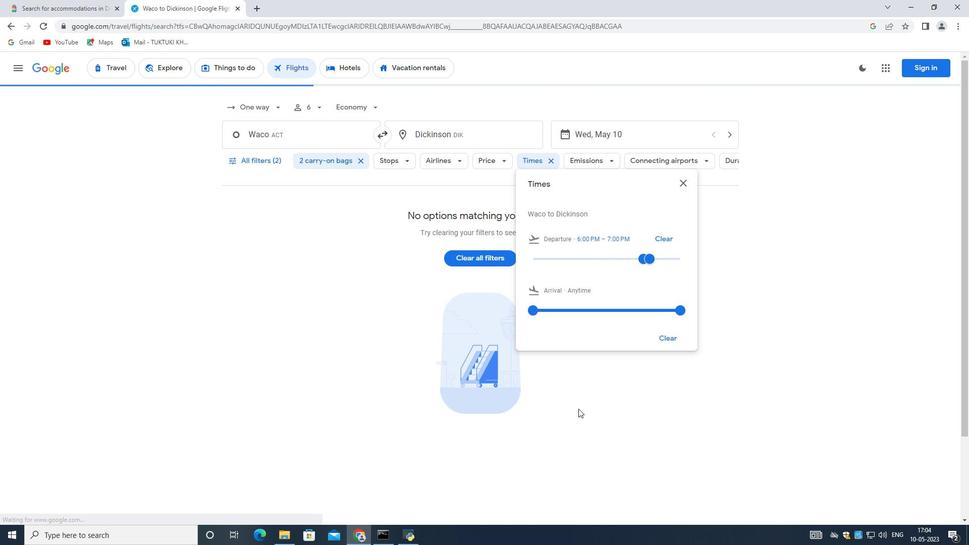 
Action: Mouse scrolled (581, 405) with delta (0, 0)
Screenshot: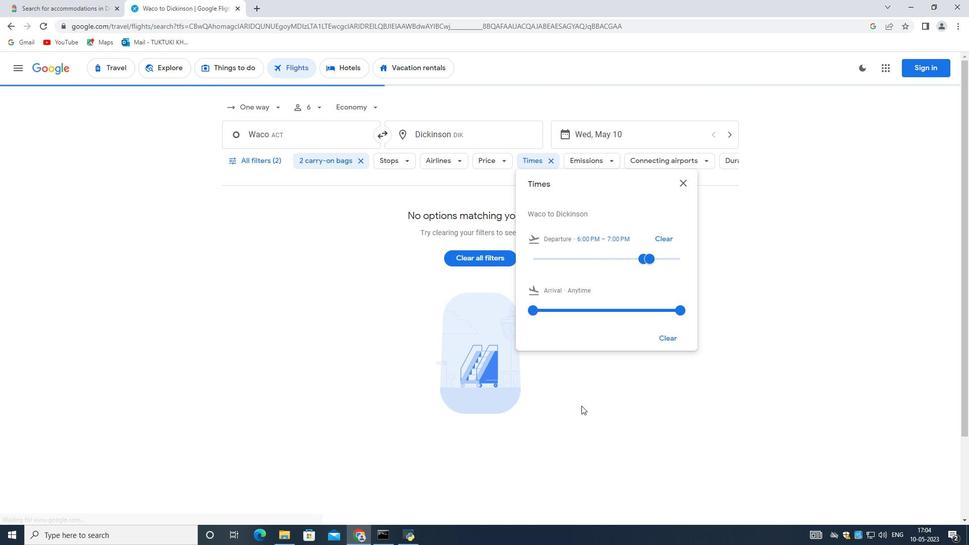 
Action: Mouse scrolled (581, 405) with delta (0, 0)
Screenshot: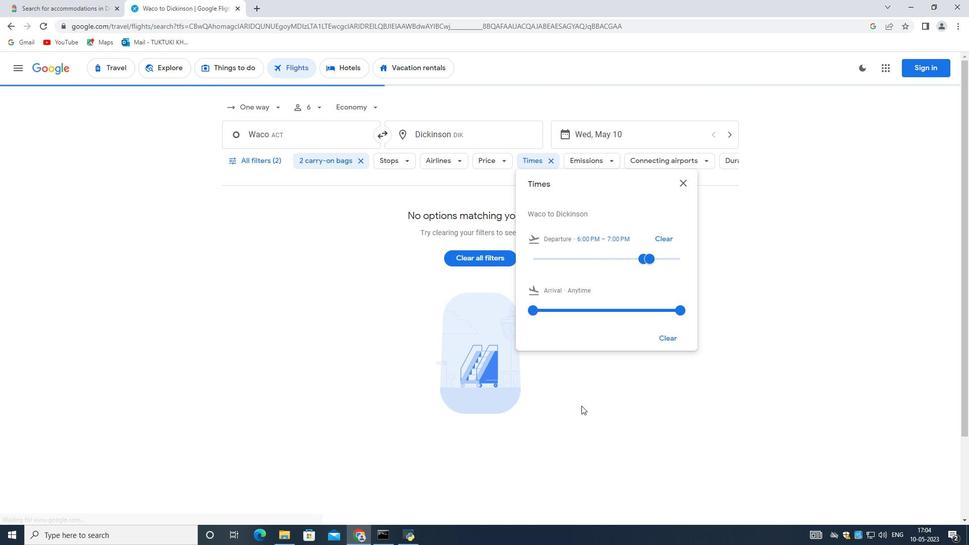 
Action: Mouse scrolled (581, 405) with delta (0, 0)
Screenshot: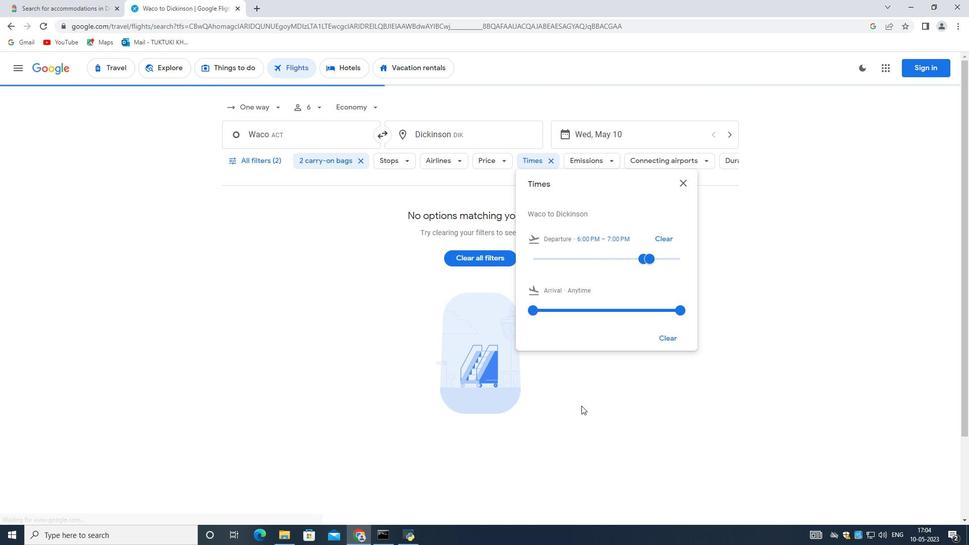 
Action: Mouse scrolled (581, 405) with delta (0, 0)
Screenshot: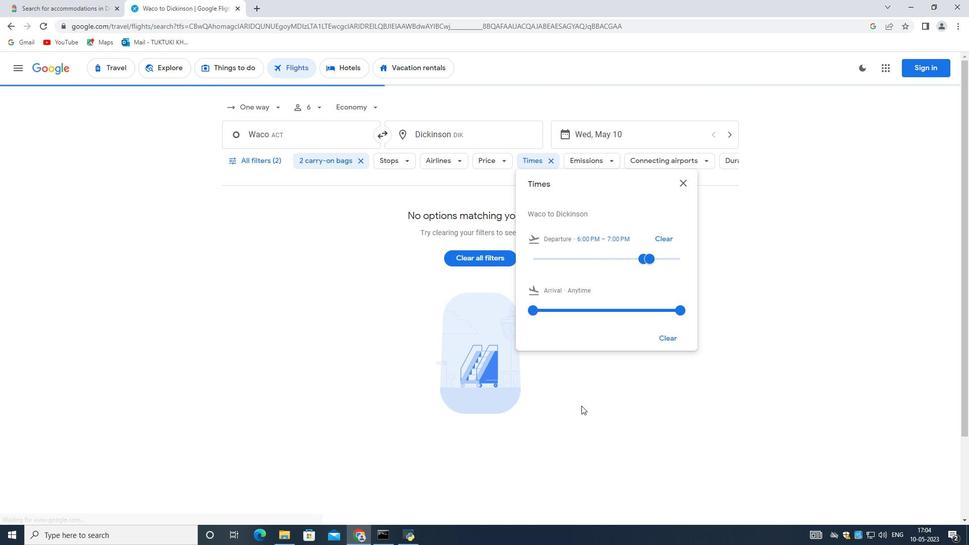 
Action: Mouse moved to (513, 407)
Screenshot: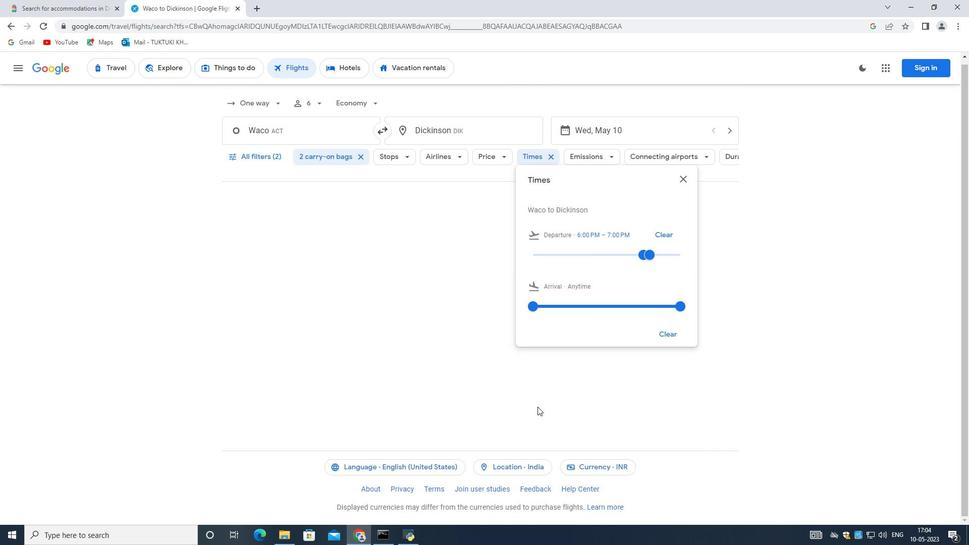 
Action: Mouse scrolled (513, 408) with delta (0, 0)
Screenshot: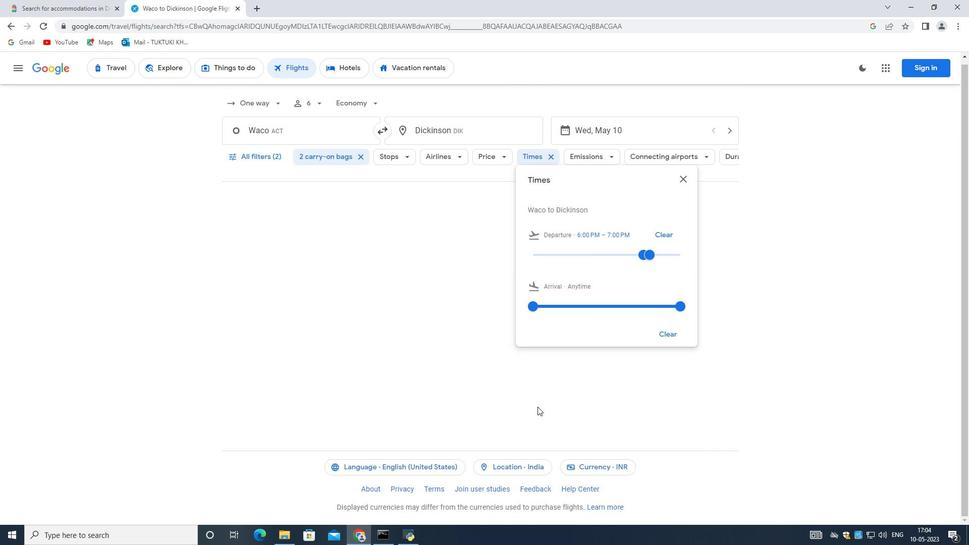 
Action: Mouse moved to (367, 341)
Screenshot: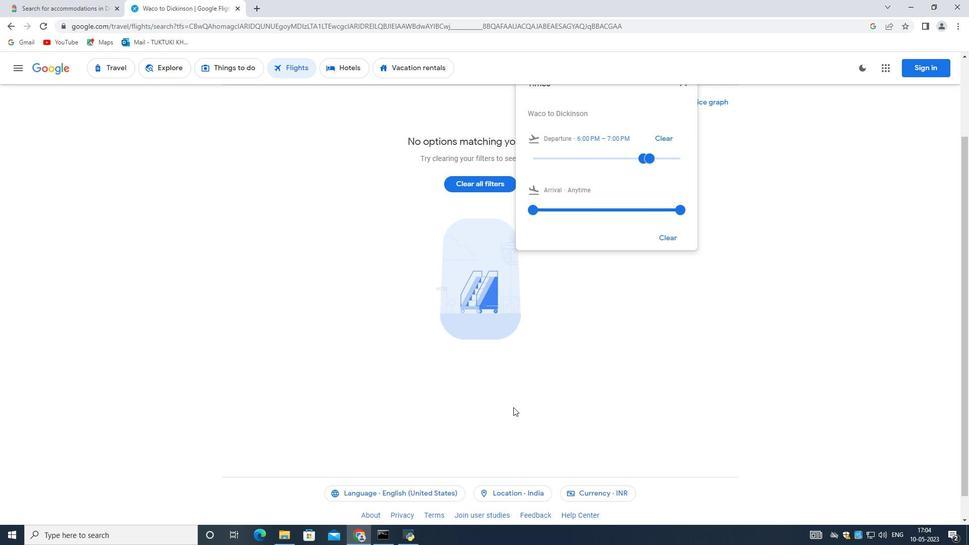 
Action: Mouse scrolled (509, 406) with delta (0, 0)
Screenshot: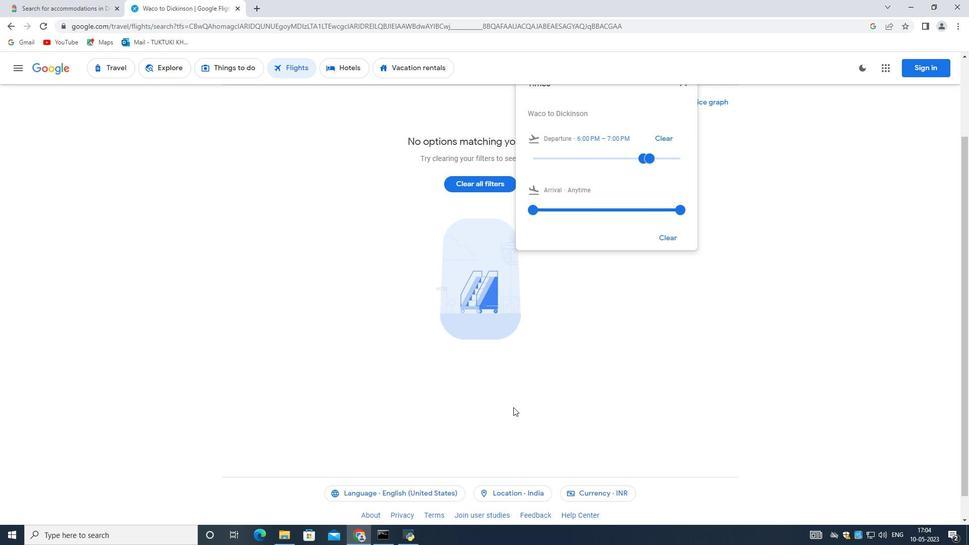 
Action: Mouse moved to (359, 341)
Screenshot: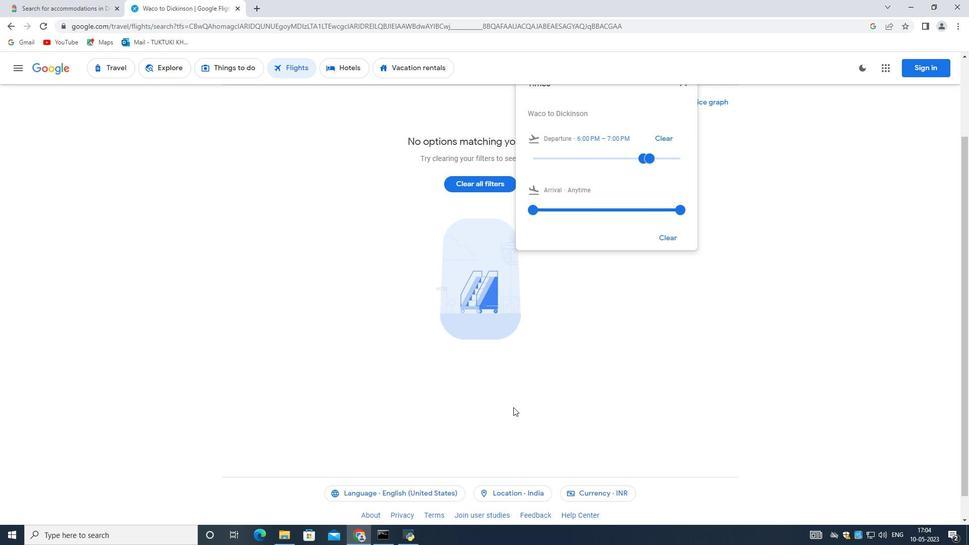 
Action: Mouse scrolled (508, 406) with delta (0, 0)
Screenshot: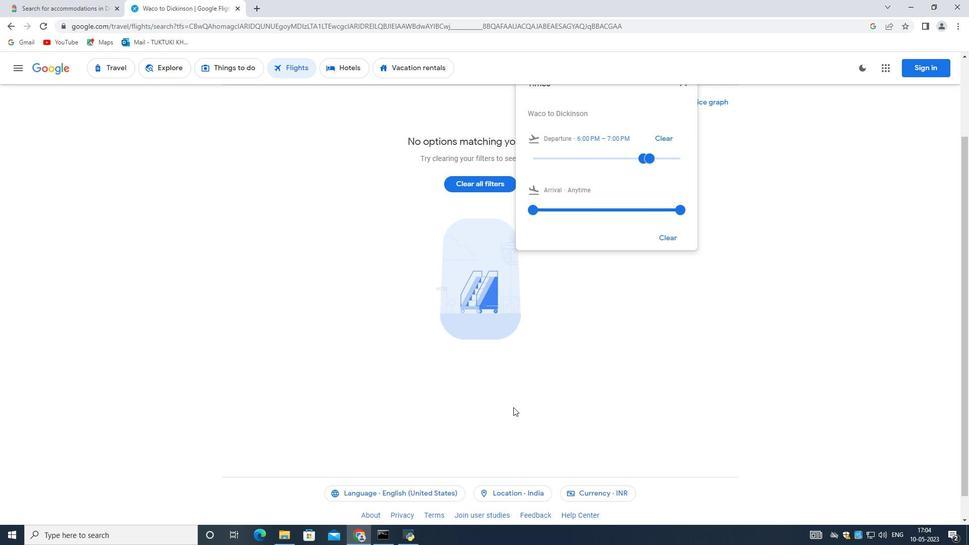 
Action: Mouse moved to (352, 339)
Screenshot: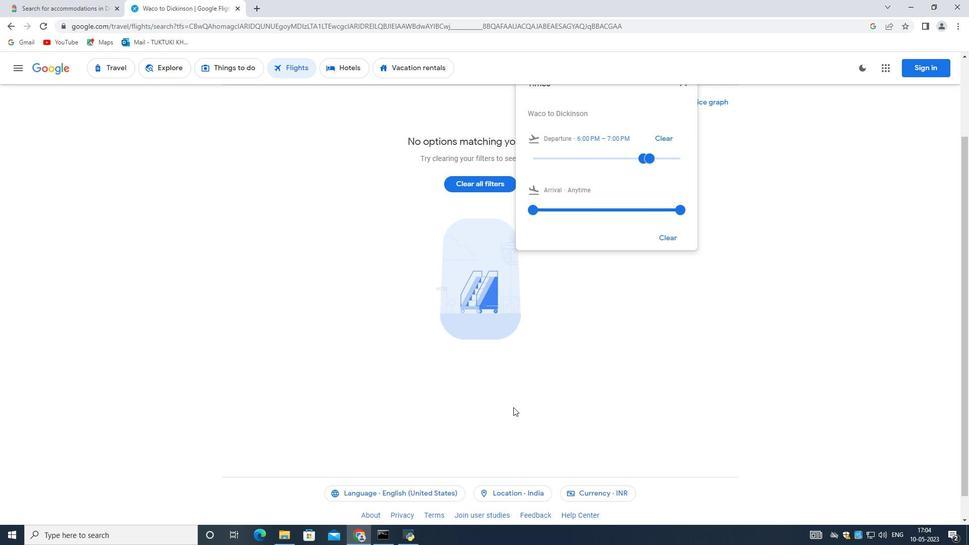 
Action: Mouse scrolled (506, 404) with delta (0, 0)
Screenshot: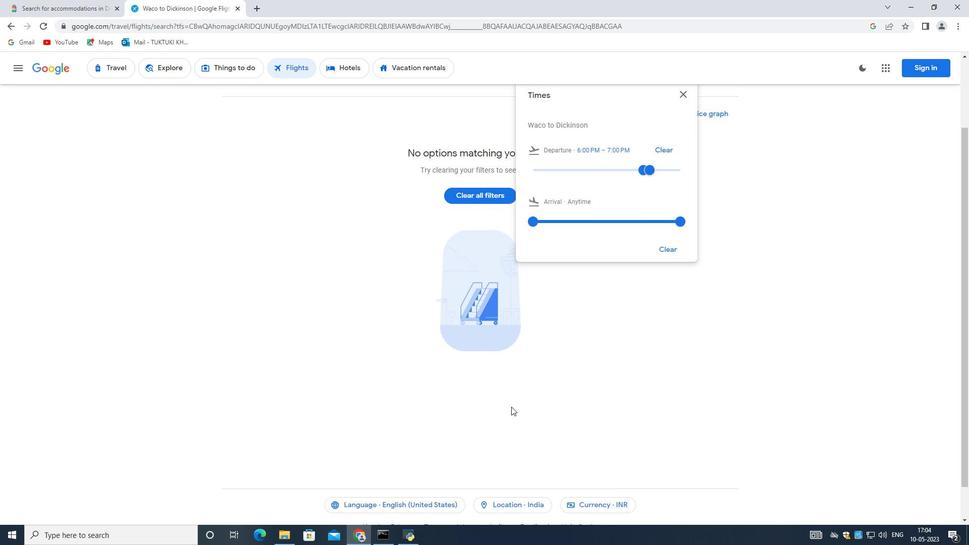 
Action: Mouse moved to (345, 338)
Screenshot: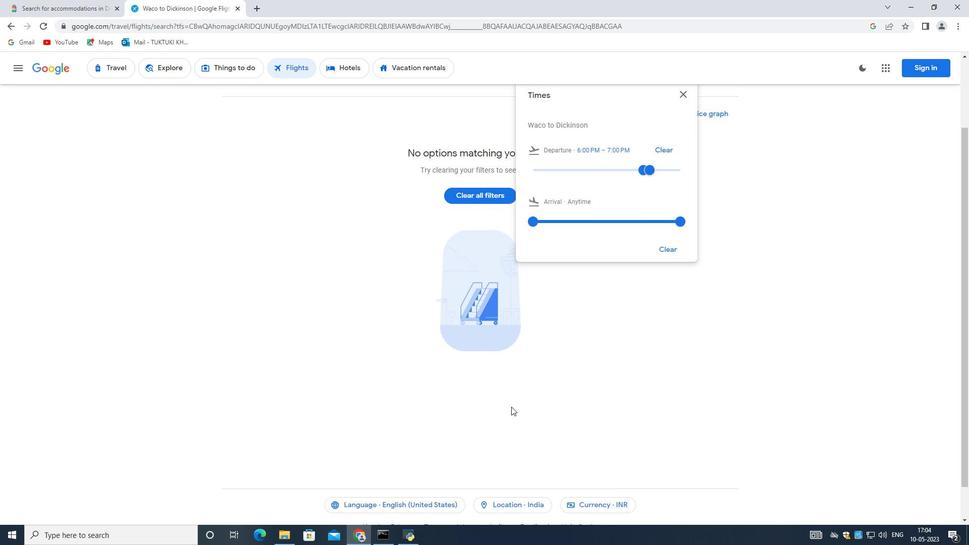 
Action: Mouse scrolled (498, 401) with delta (0, 0)
Screenshot: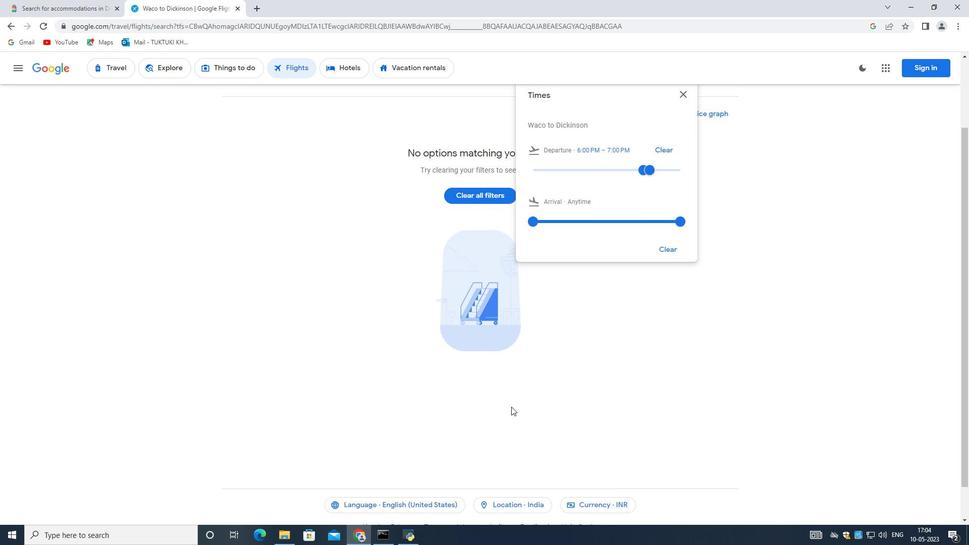 
Action: Mouse moved to (337, 338)
Screenshot: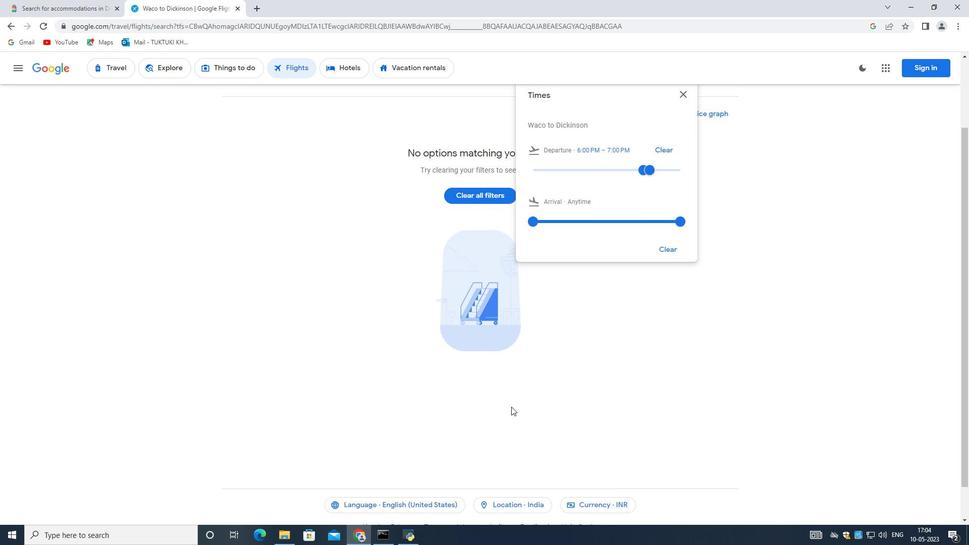 
Action: Mouse scrolled (486, 394) with delta (0, 0)
Screenshot: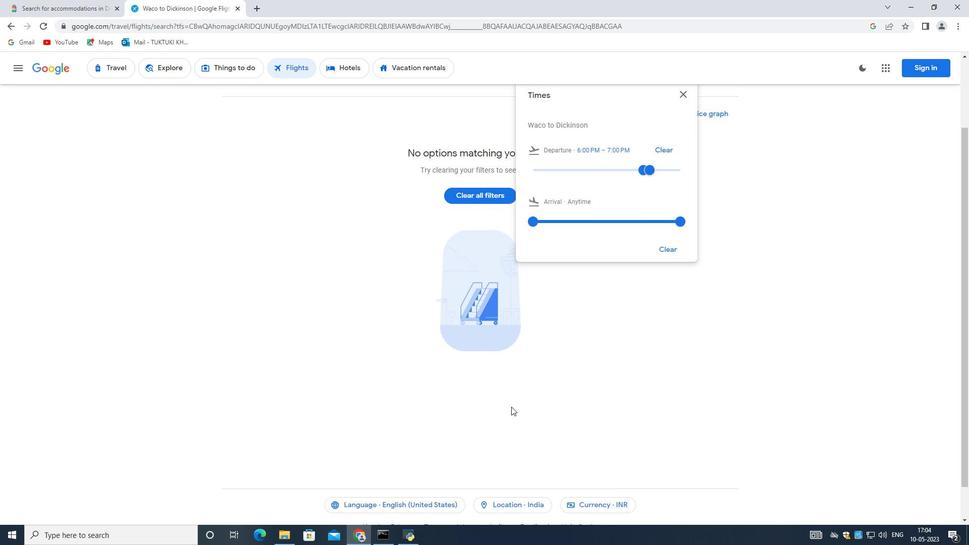
Action: Mouse moved to (242, 323)
Screenshot: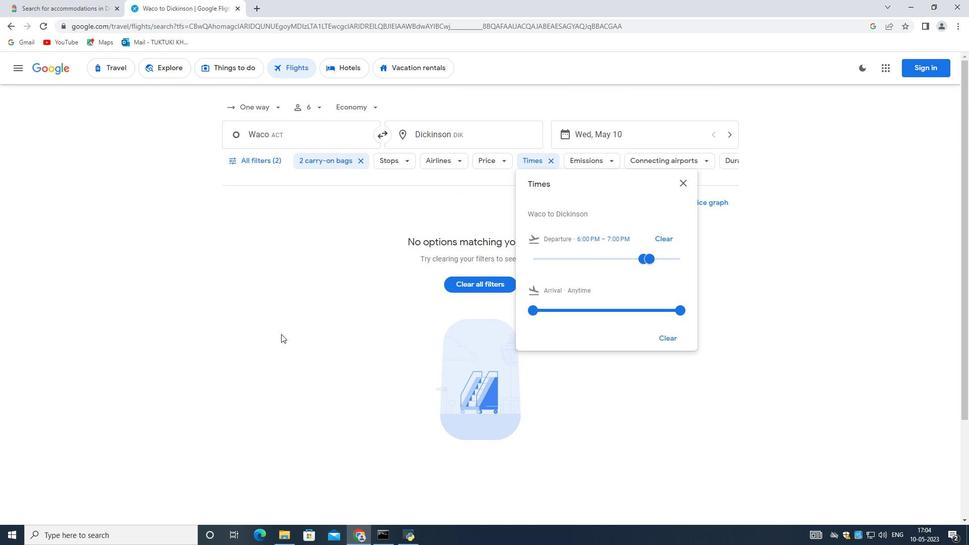 
Action: Mouse scrolled (242, 323) with delta (0, 0)
Screenshot: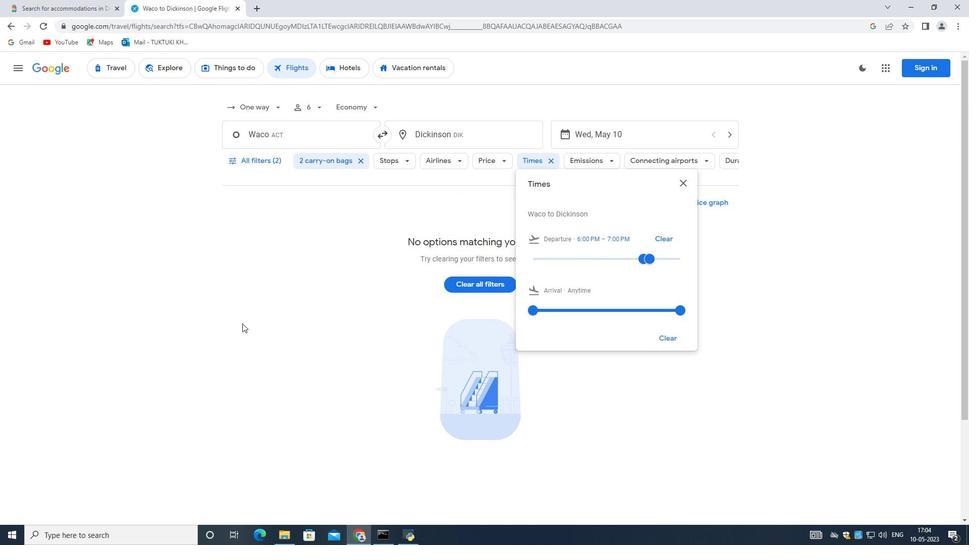 
Action: Mouse moved to (247, 318)
Screenshot: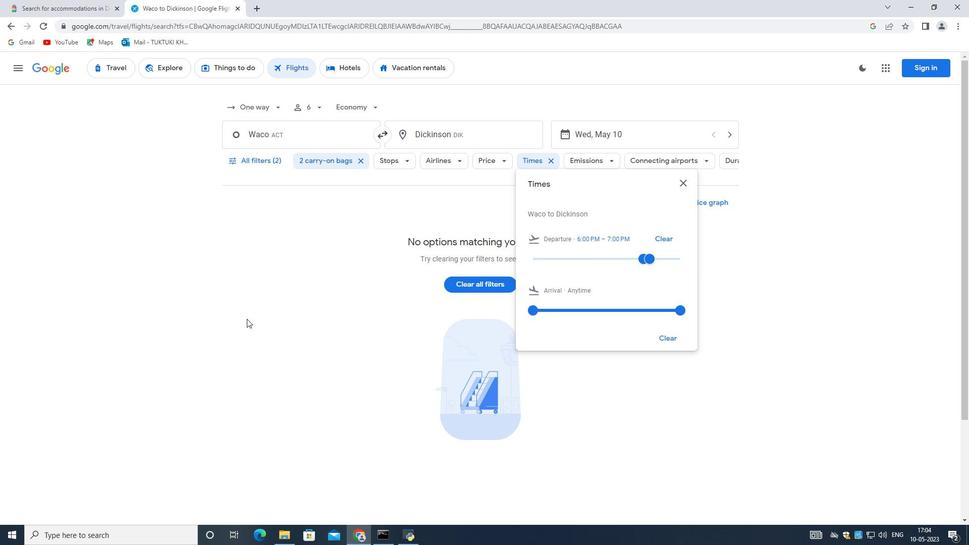 
